 Task: Add Attachment from computer to Card Card0000000405 in Board Board0000000102 in Workspace WS0000000034 in Trello. Add Cover Purple to Card Card0000000405 in Board Board0000000102 in Workspace WS0000000034 in Trello. Add "Move Card To …" Button titled Button0000000405 to "top" of the list "To Do" to Card Card0000000405 in Board Board0000000102 in Workspace WS0000000034 in Trello. Add Description DS0000000405 to Card Card0000000405 in Board Board0000000102 in Workspace WS0000000034 in Trello. Add Comment CM0000000405 to Card Card0000000405 in Board Board0000000102 in Workspace WS0000000034 in Trello
Action: Mouse moved to (601, 629)
Screenshot: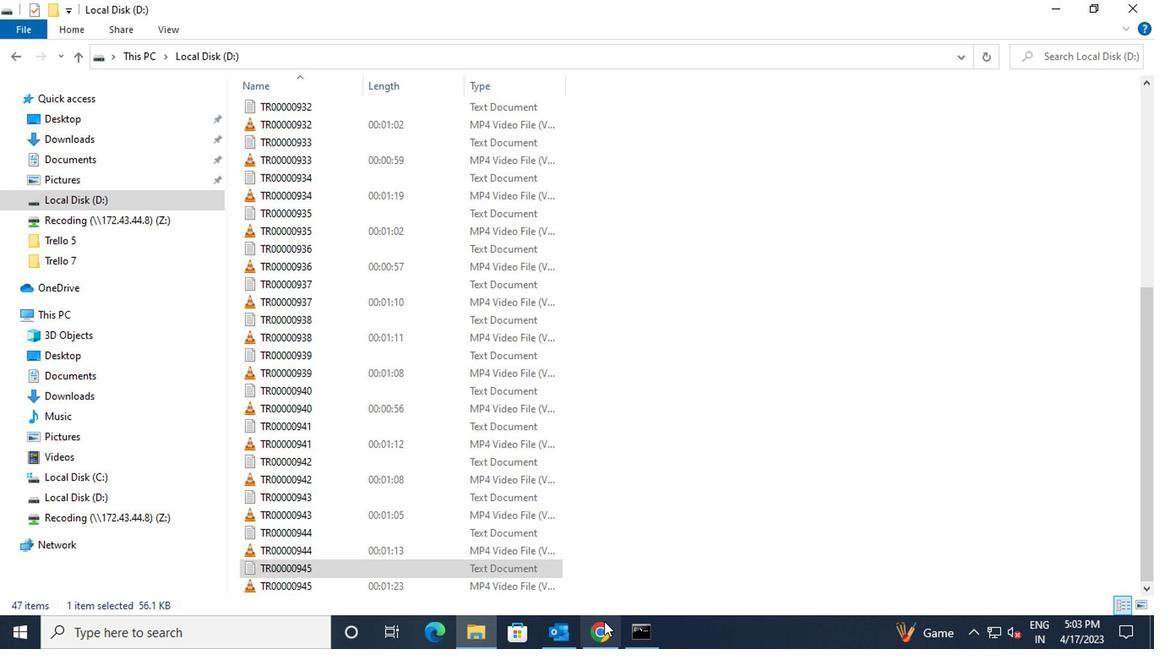 
Action: Mouse pressed left at (601, 629)
Screenshot: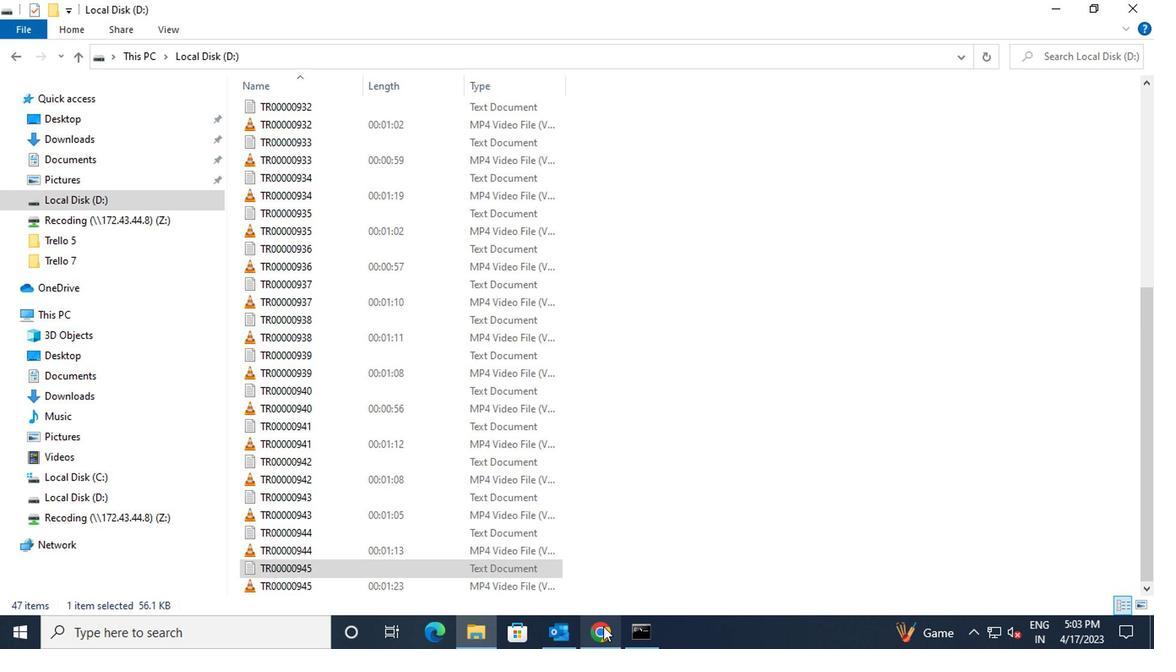 
Action: Mouse moved to (437, 349)
Screenshot: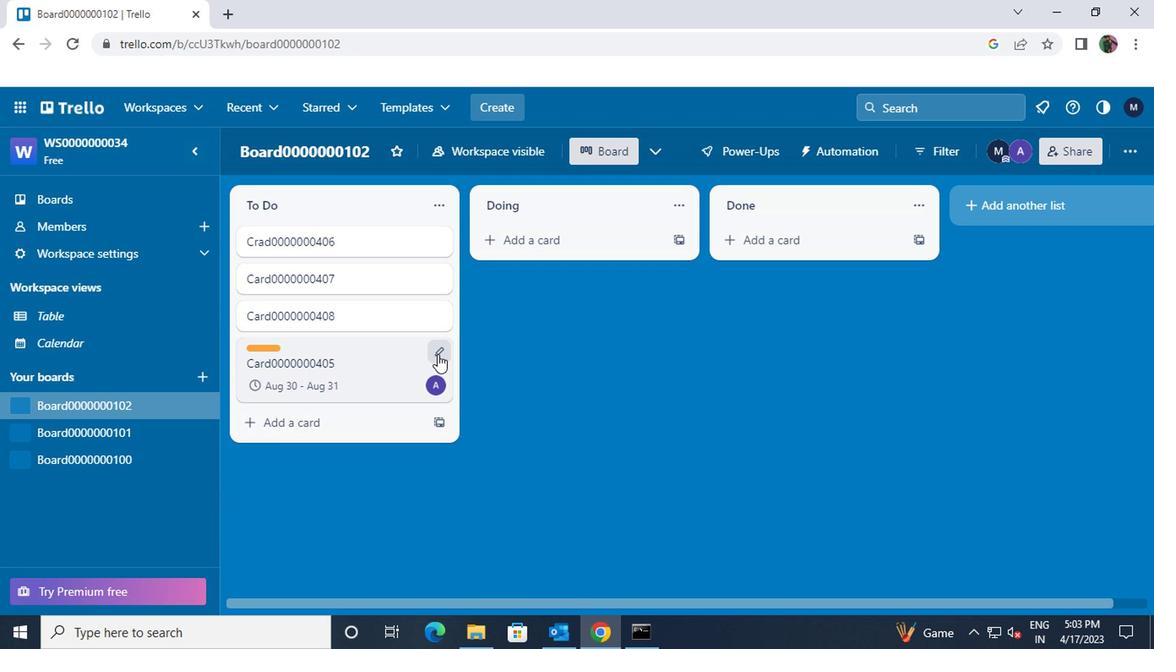 
Action: Mouse pressed left at (437, 349)
Screenshot: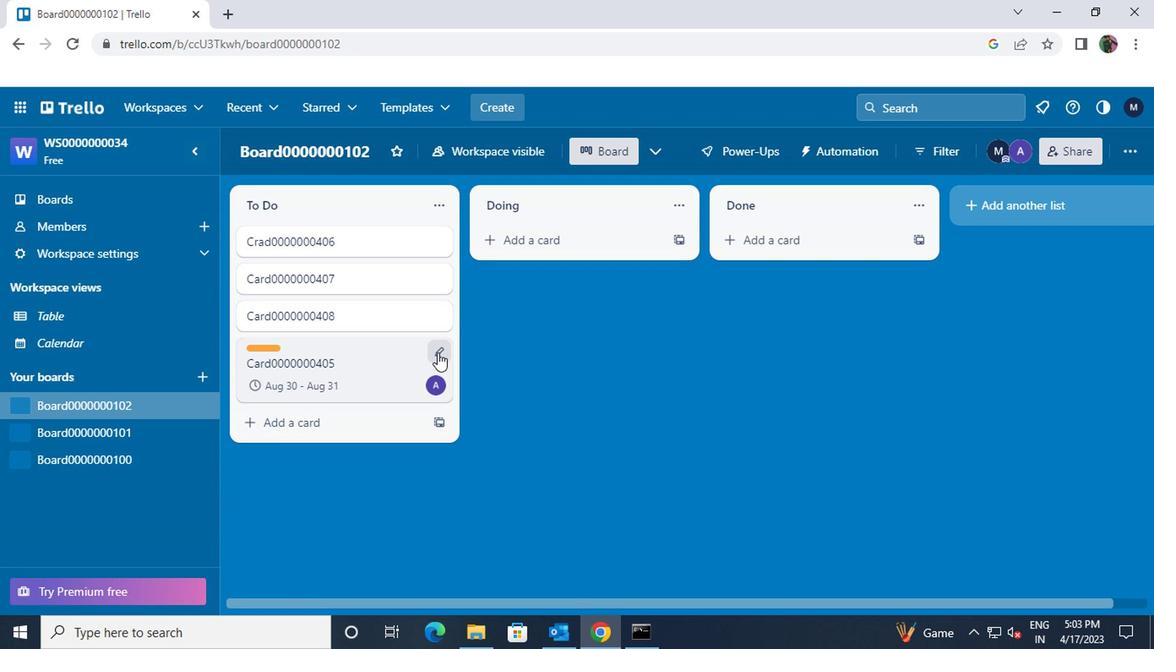 
Action: Mouse moved to (486, 351)
Screenshot: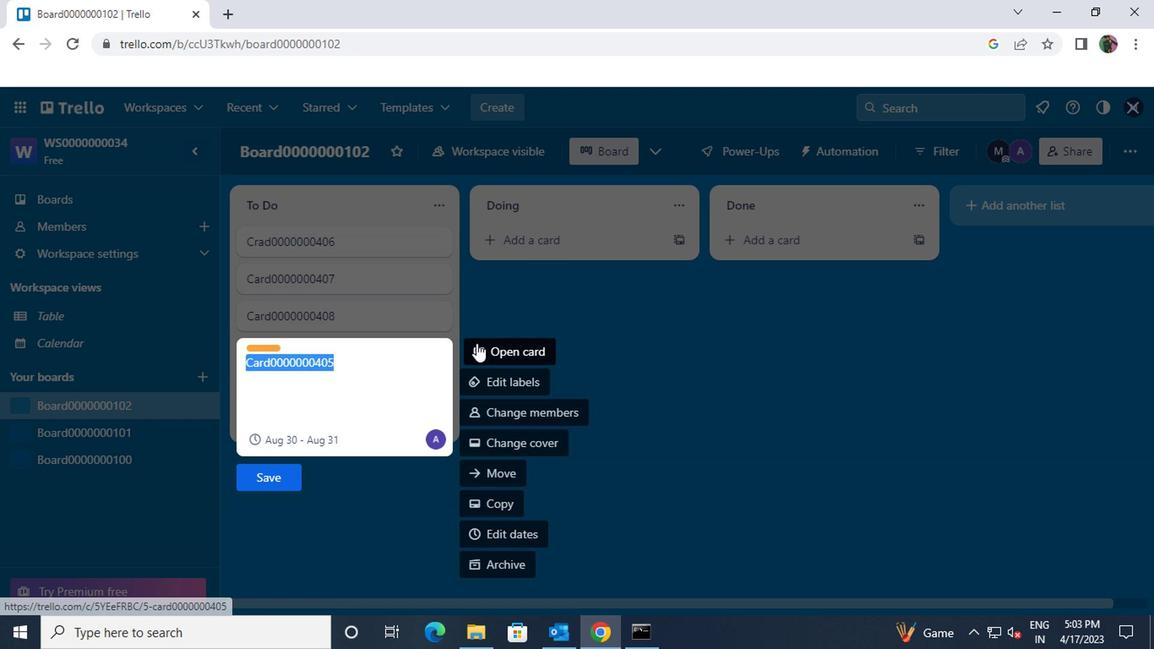 
Action: Mouse pressed left at (486, 351)
Screenshot: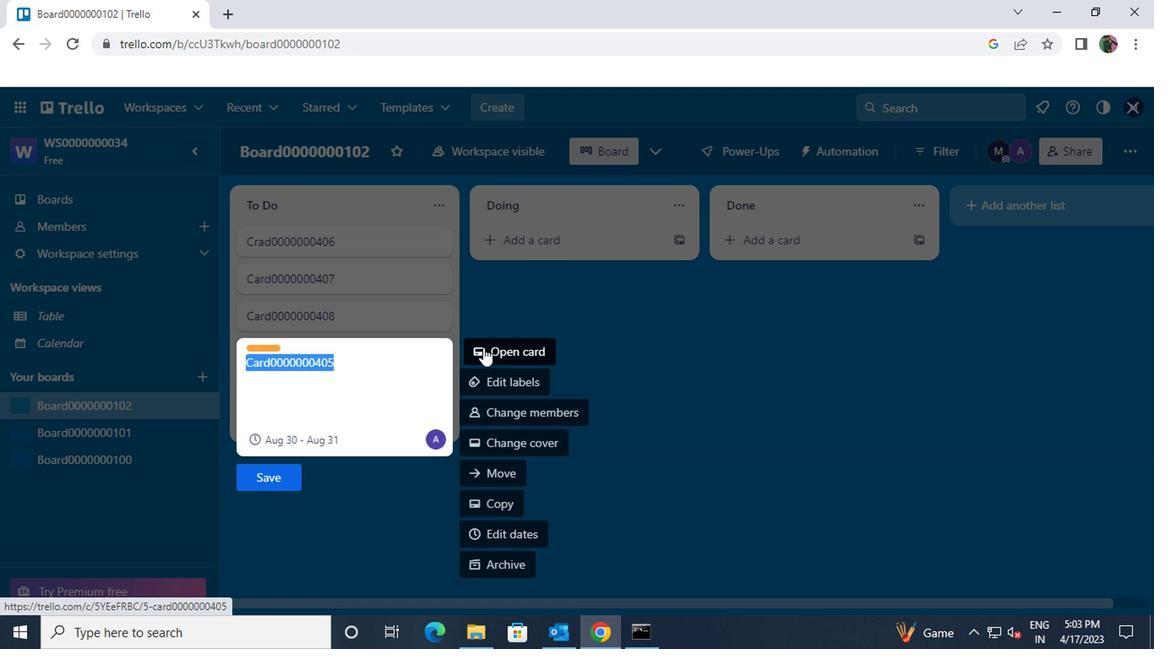
Action: Mouse moved to (752, 374)
Screenshot: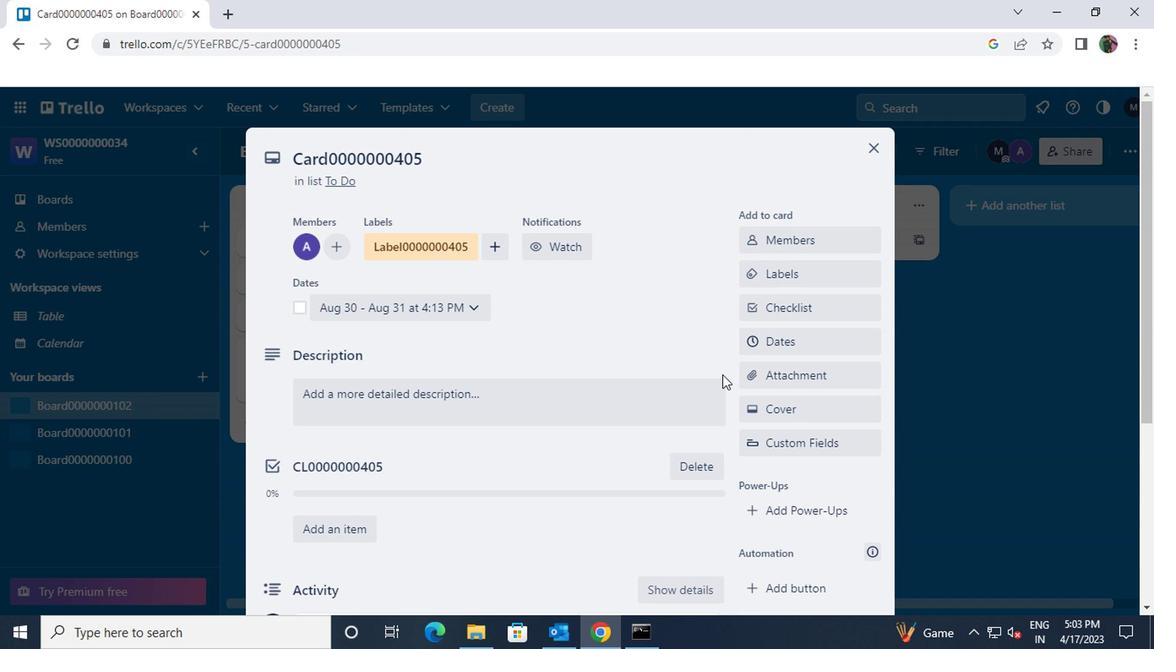 
Action: Mouse pressed left at (752, 374)
Screenshot: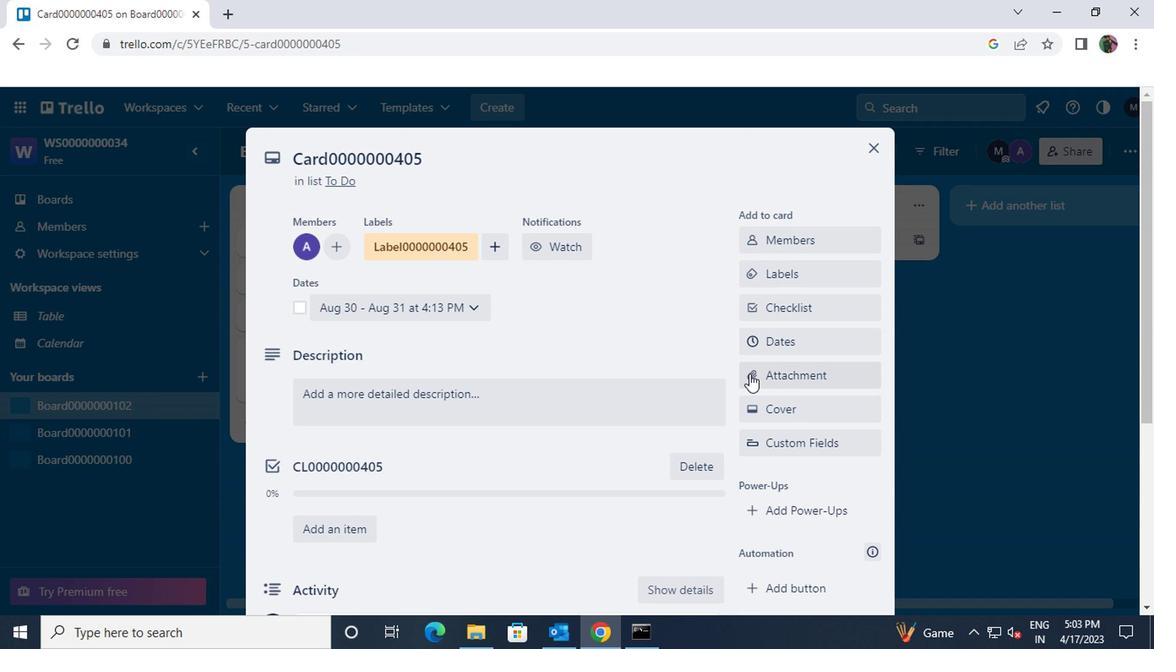 
Action: Mouse moved to (786, 176)
Screenshot: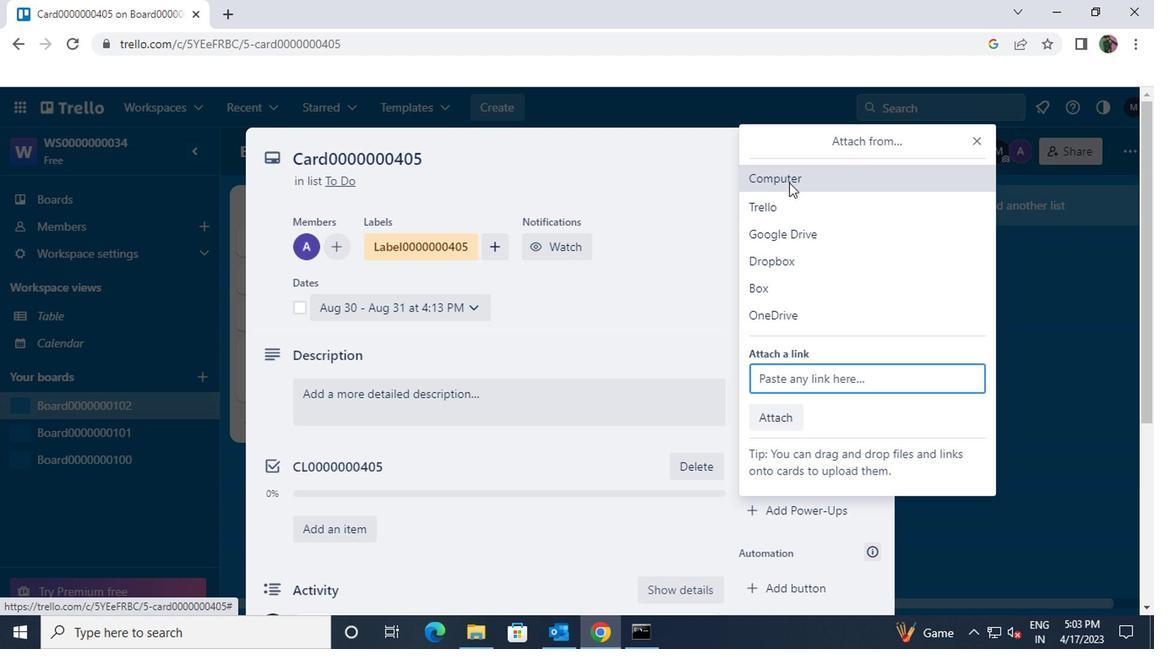 
Action: Mouse pressed left at (786, 176)
Screenshot: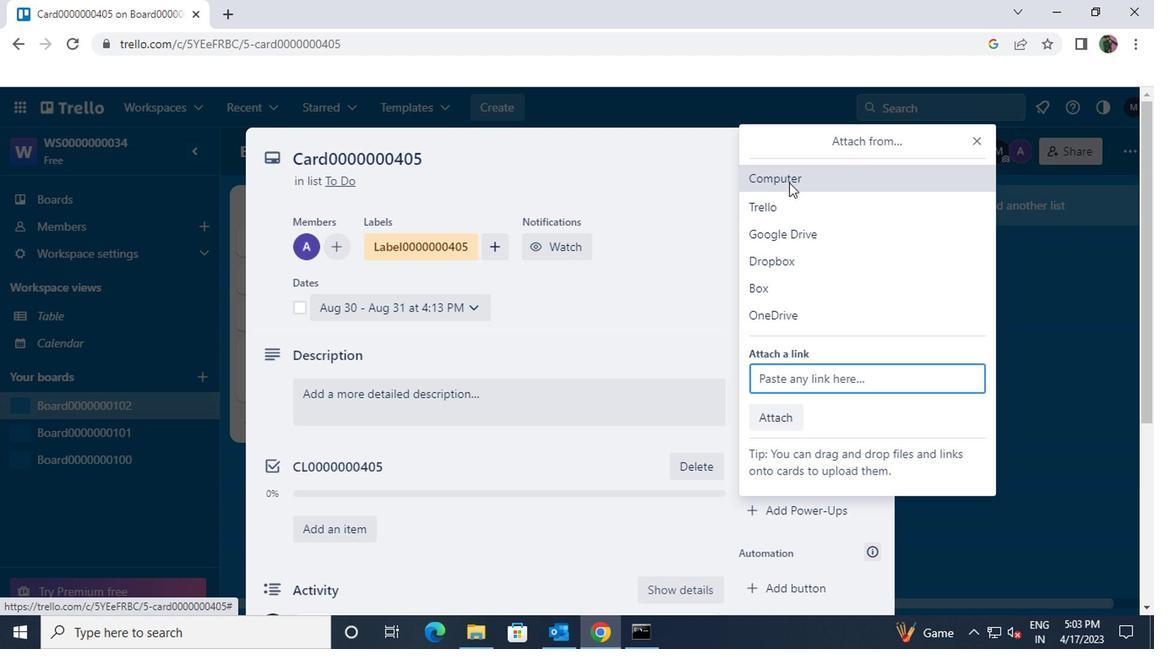 
Action: Mouse moved to (469, 172)
Screenshot: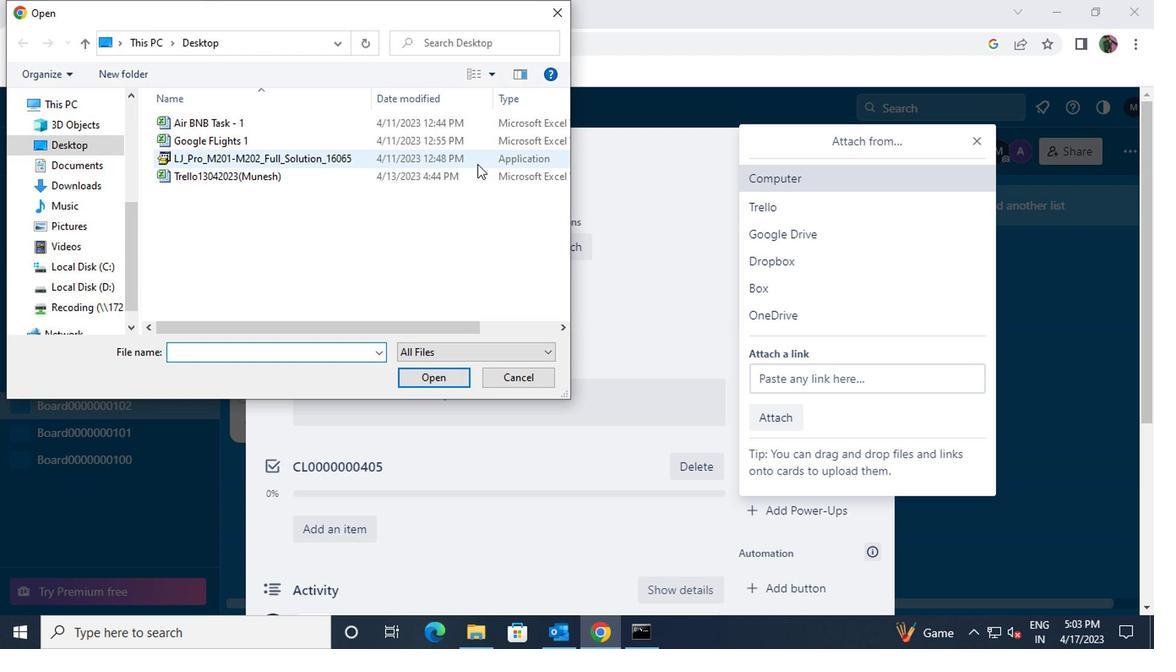 
Action: Mouse pressed left at (469, 172)
Screenshot: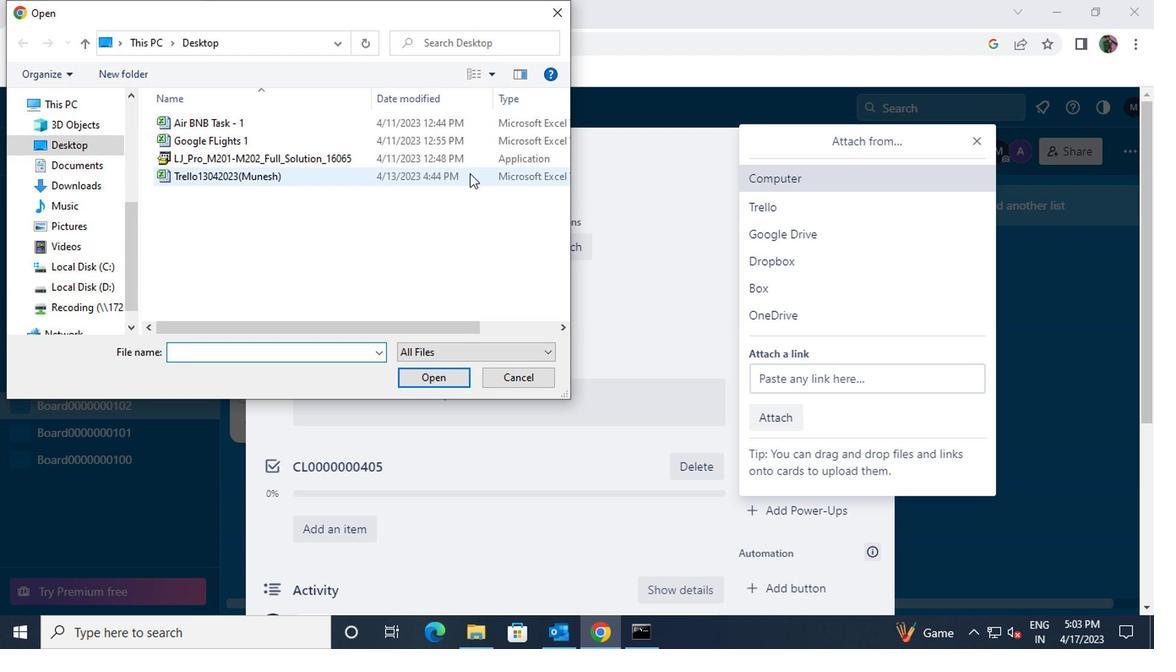 
Action: Mouse moved to (440, 384)
Screenshot: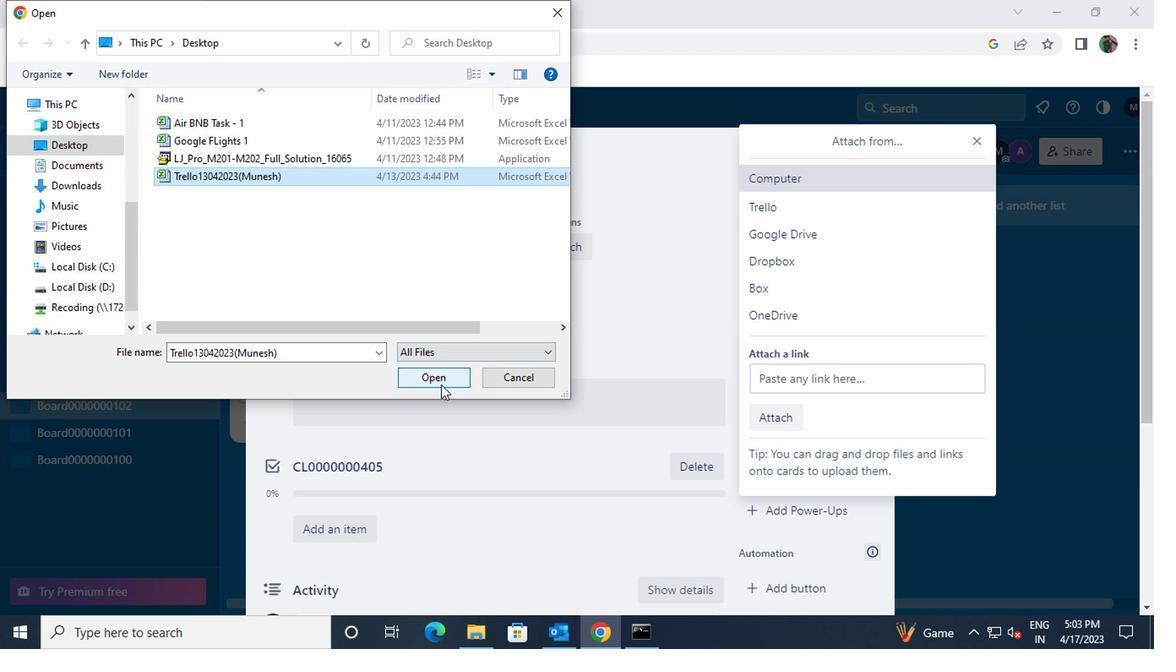 
Action: Mouse pressed left at (440, 384)
Screenshot: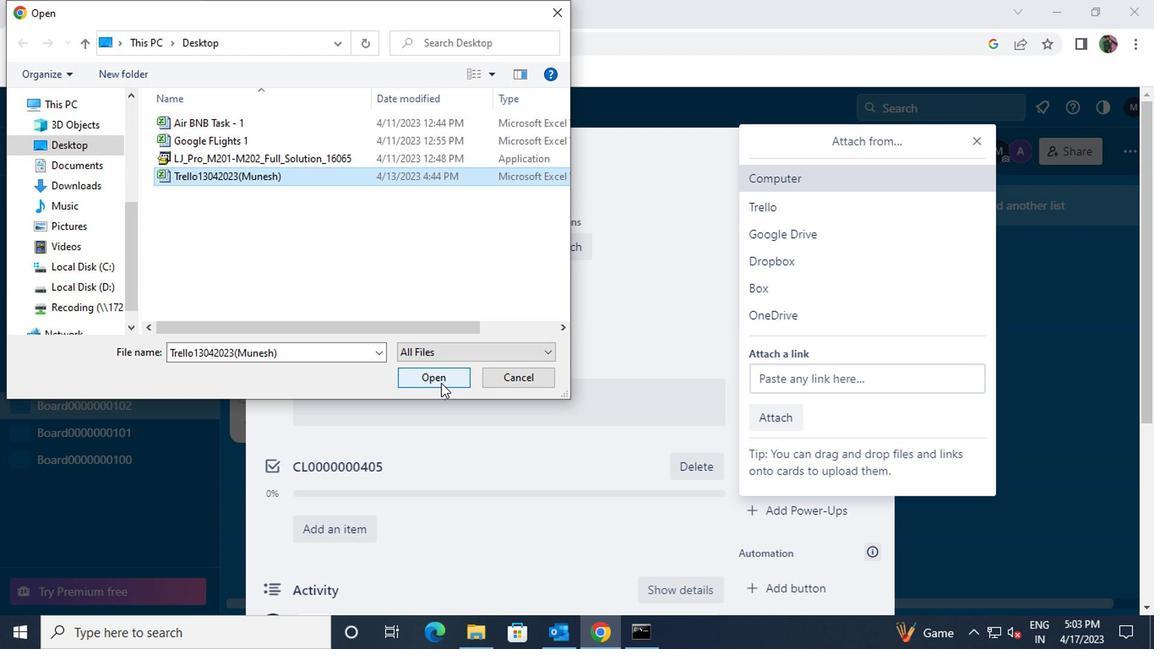 
Action: Mouse moved to (777, 405)
Screenshot: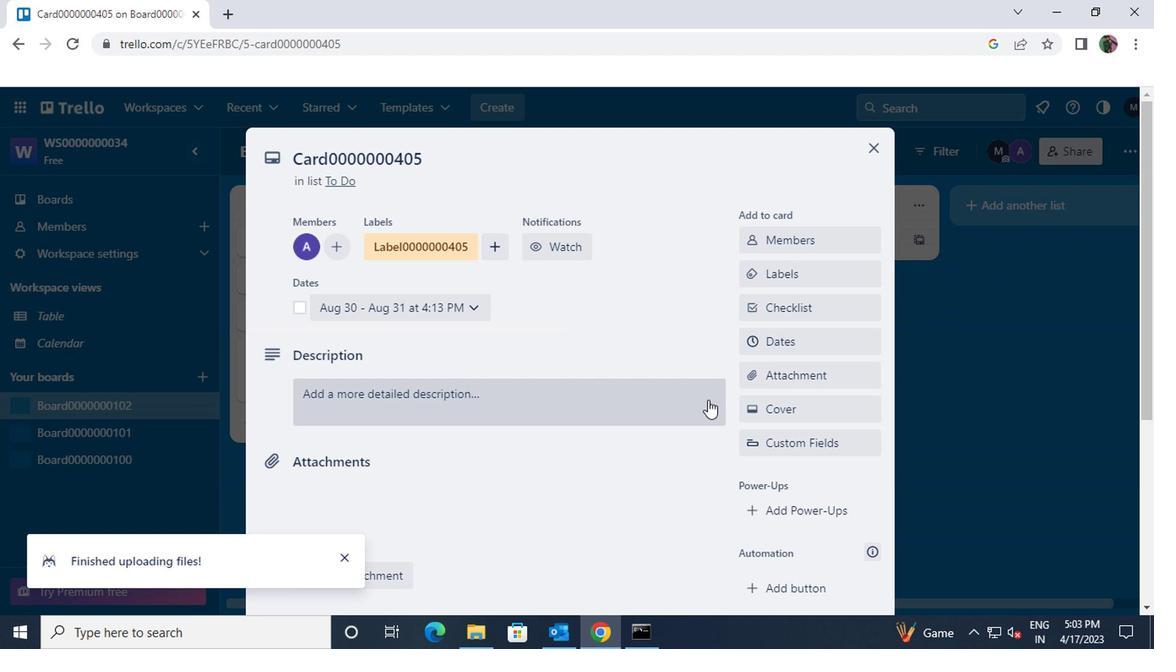 
Action: Mouse pressed left at (777, 405)
Screenshot: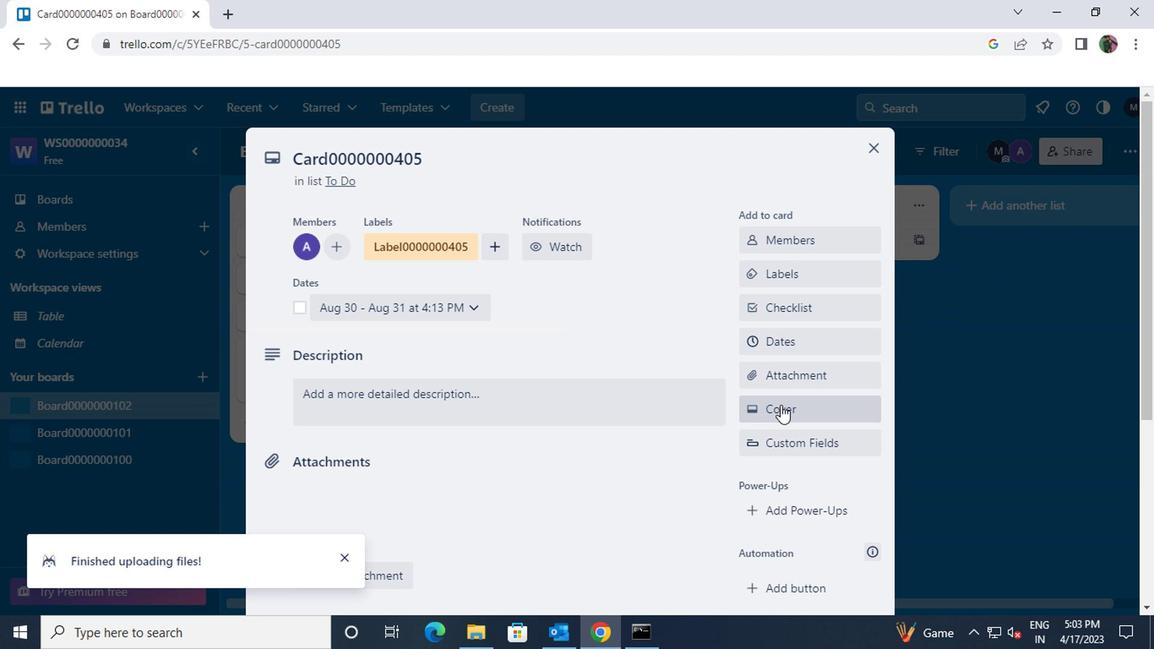 
Action: Mouse moved to (955, 293)
Screenshot: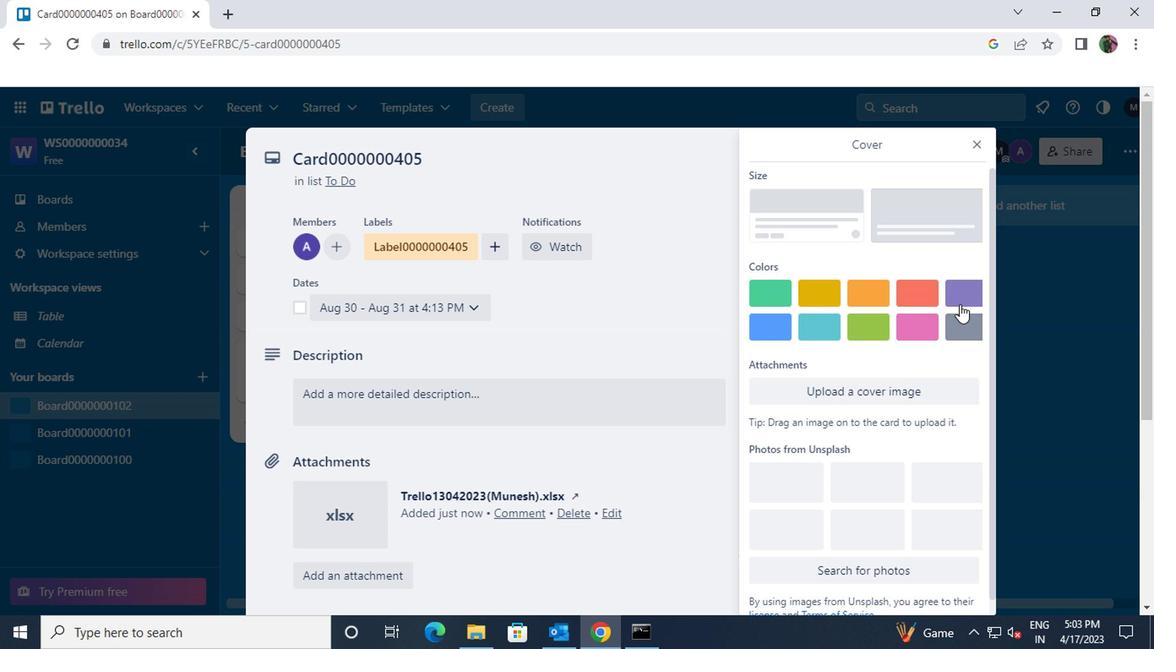 
Action: Mouse pressed left at (955, 293)
Screenshot: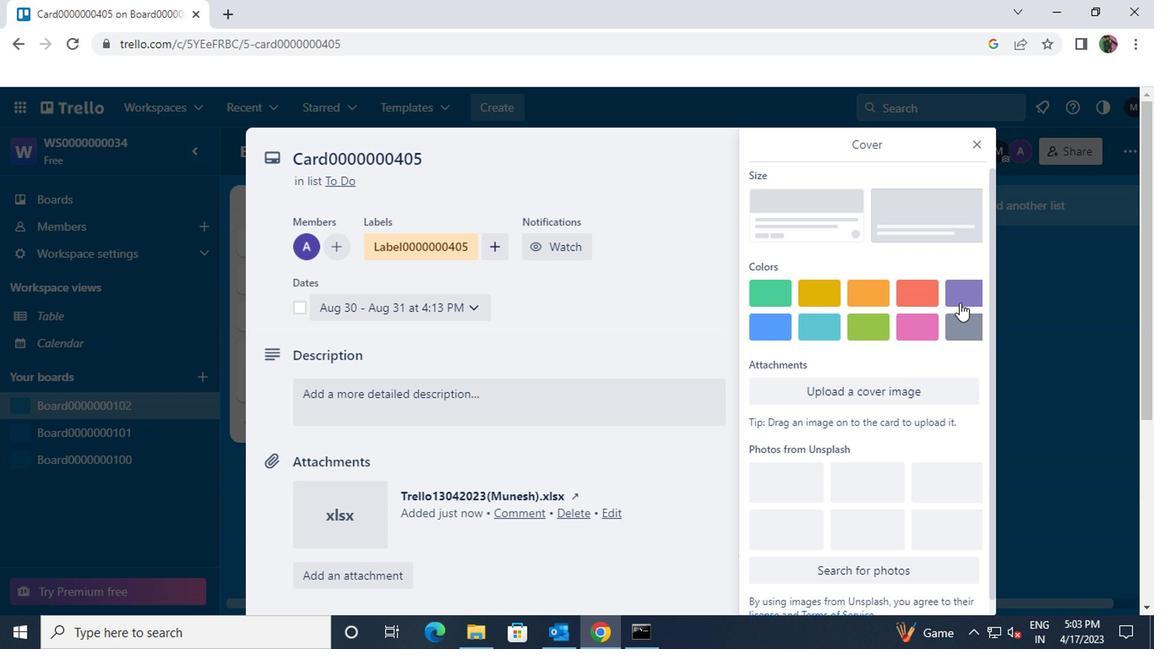 
Action: Mouse moved to (967, 144)
Screenshot: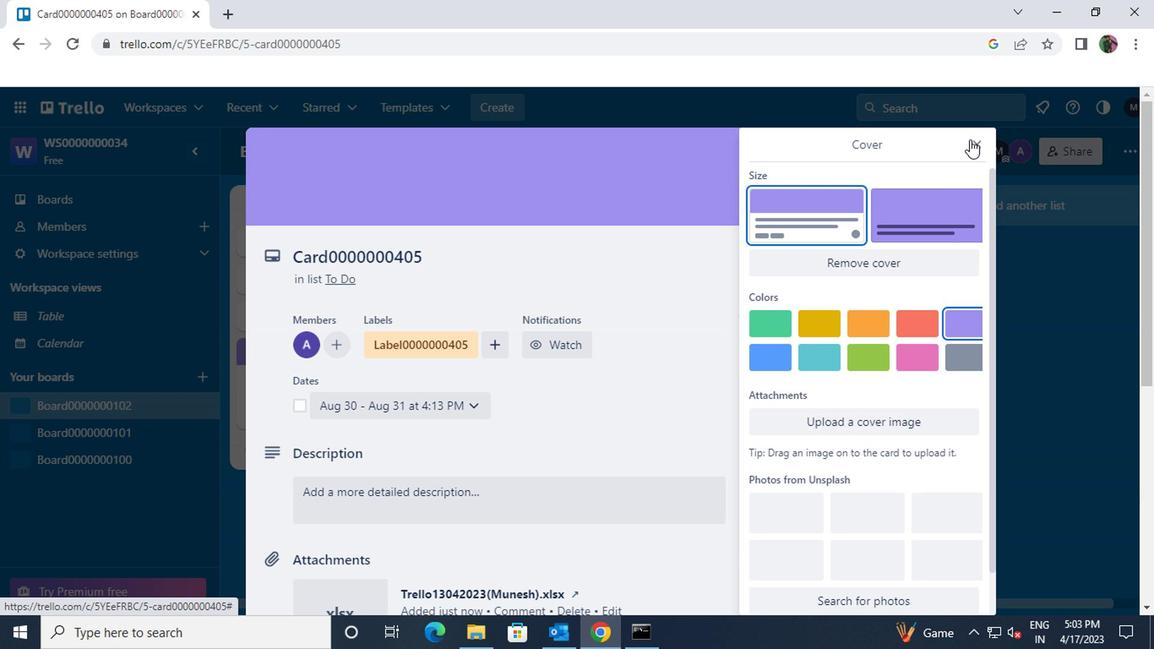 
Action: Mouse pressed left at (967, 144)
Screenshot: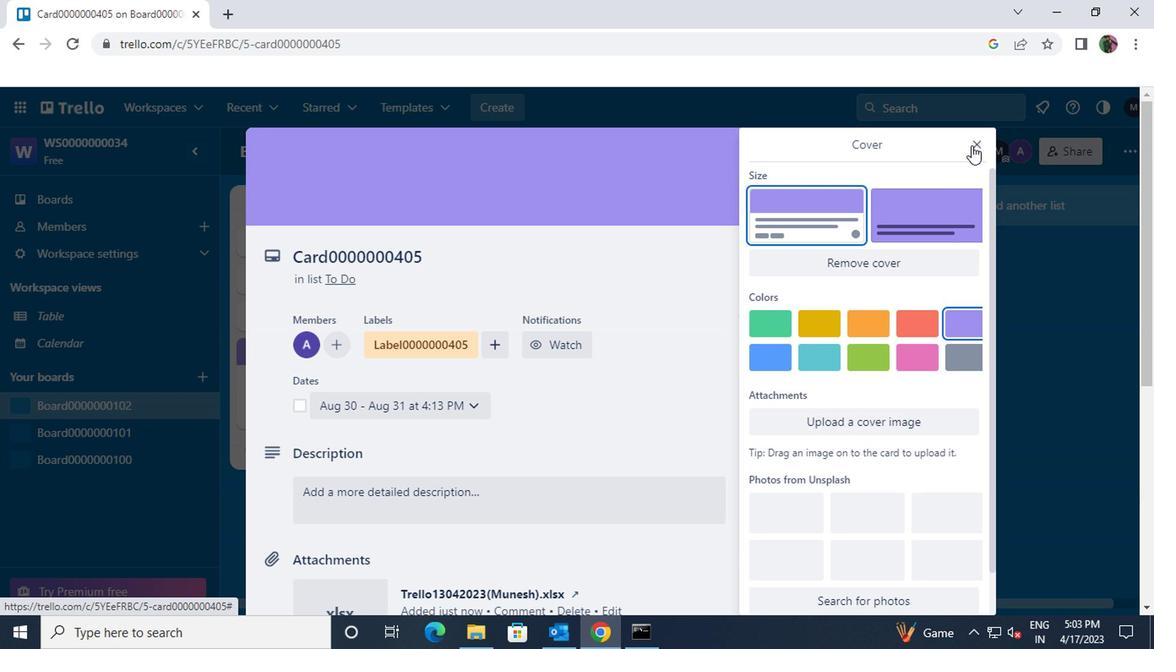 
Action: Mouse moved to (812, 391)
Screenshot: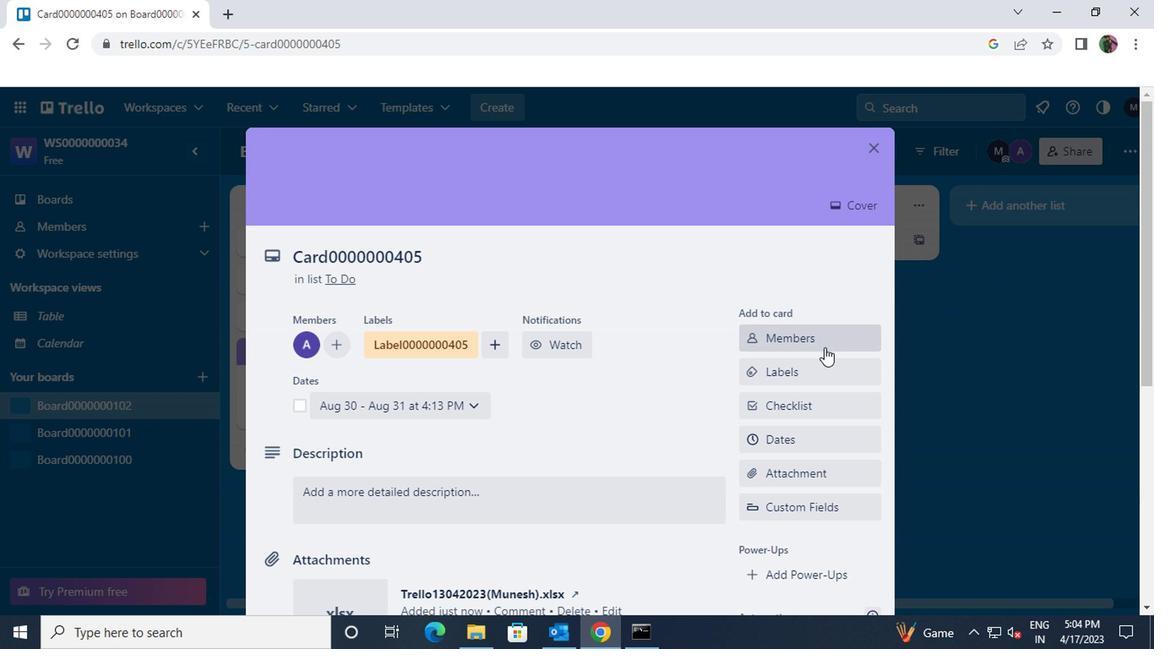
Action: Mouse scrolled (812, 390) with delta (0, 0)
Screenshot: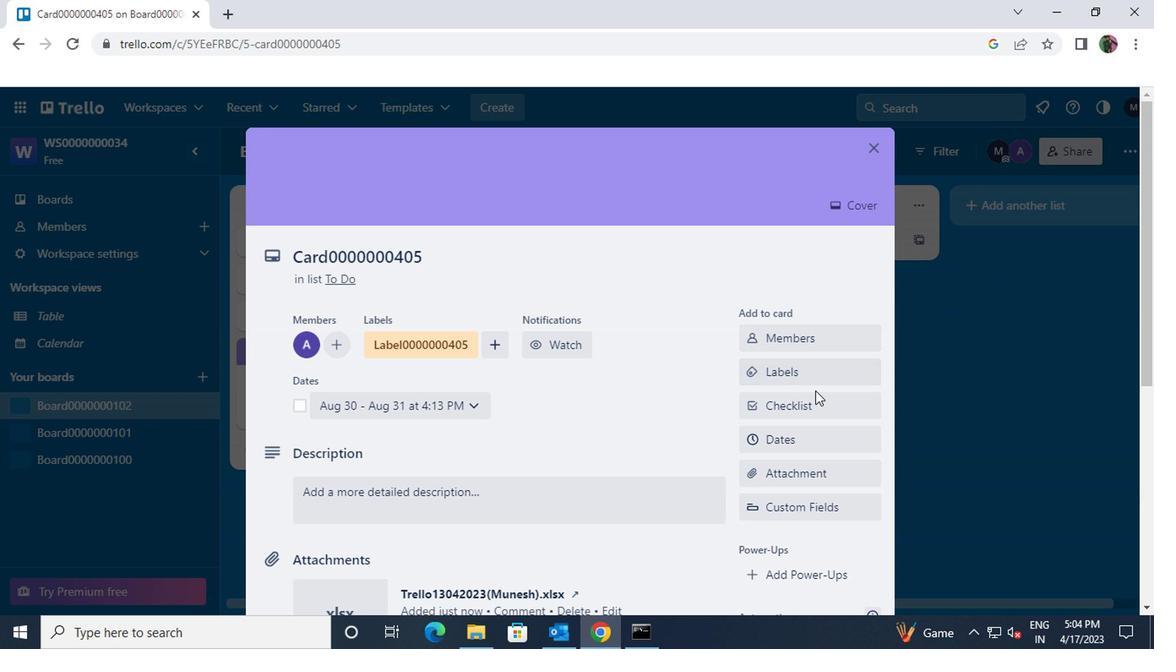 
Action: Mouse scrolled (812, 390) with delta (0, 0)
Screenshot: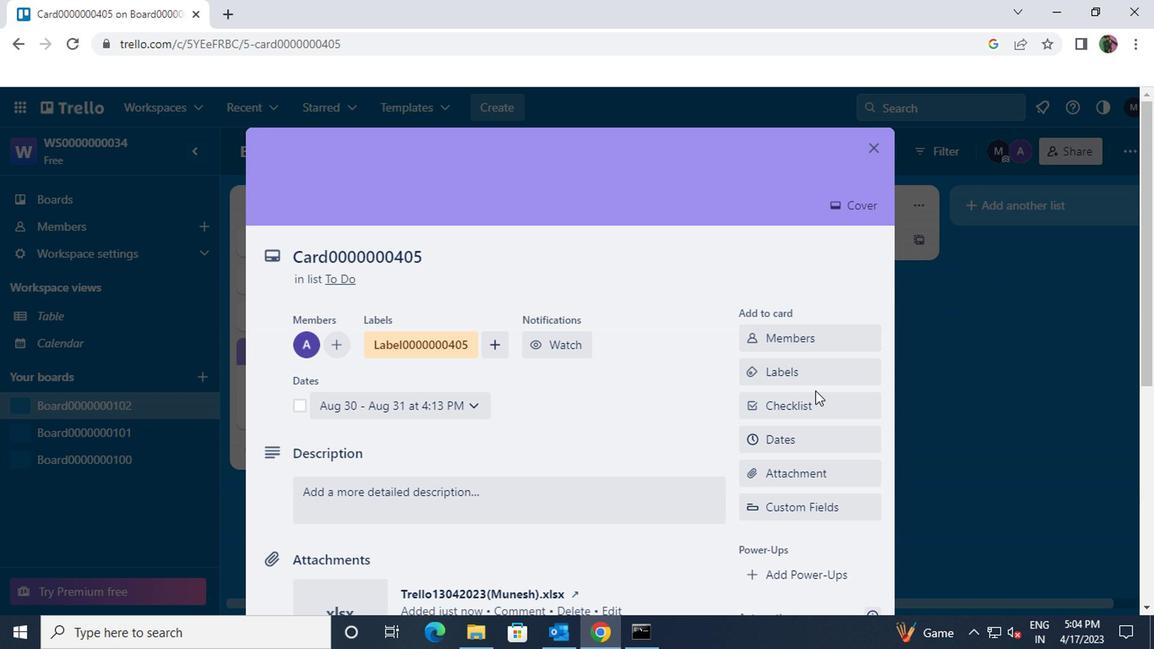 
Action: Mouse moved to (812, 392)
Screenshot: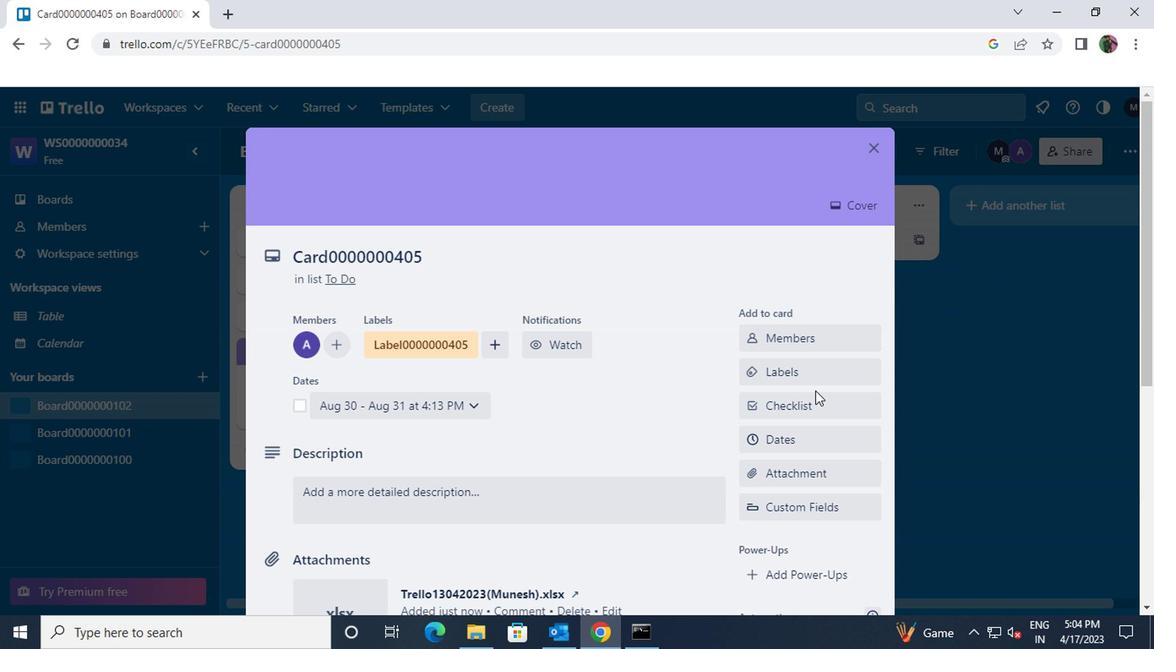 
Action: Mouse scrolled (812, 391) with delta (0, -1)
Screenshot: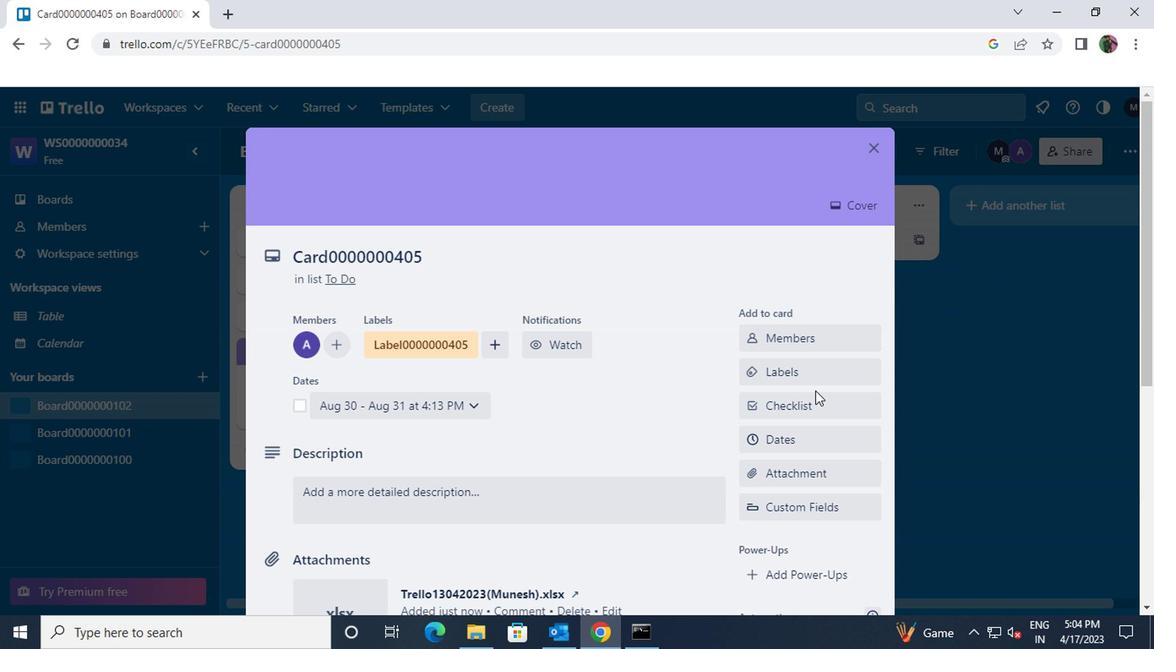 
Action: Mouse moved to (809, 391)
Screenshot: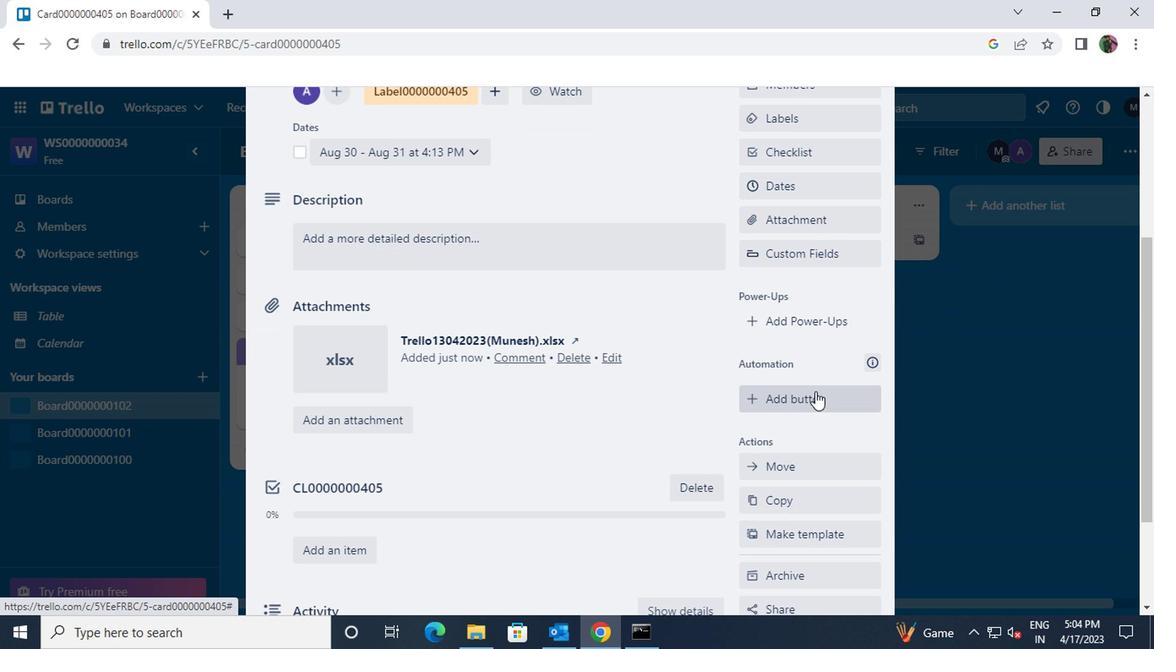 
Action: Mouse pressed left at (809, 391)
Screenshot: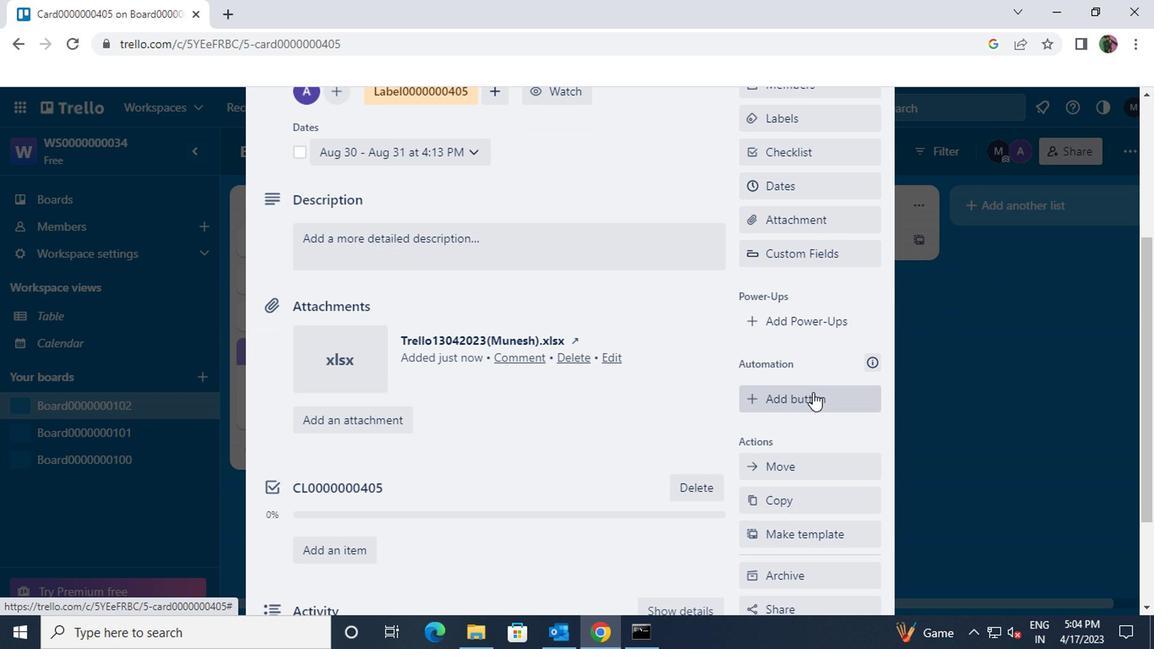 
Action: Mouse moved to (786, 220)
Screenshot: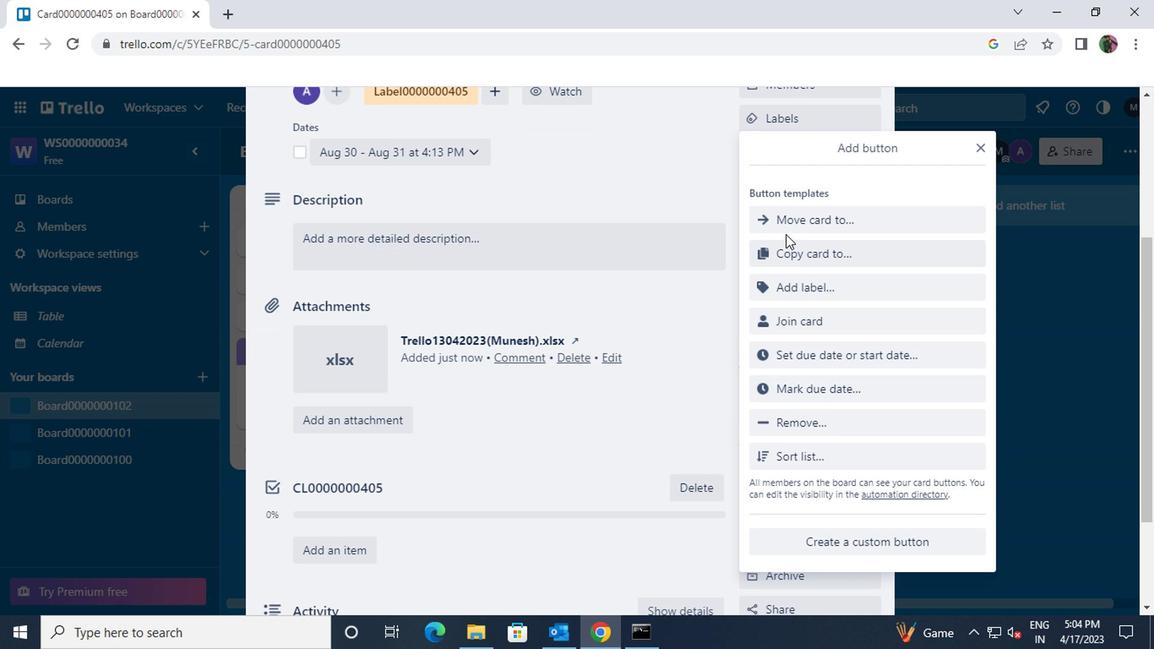 
Action: Mouse pressed left at (786, 220)
Screenshot: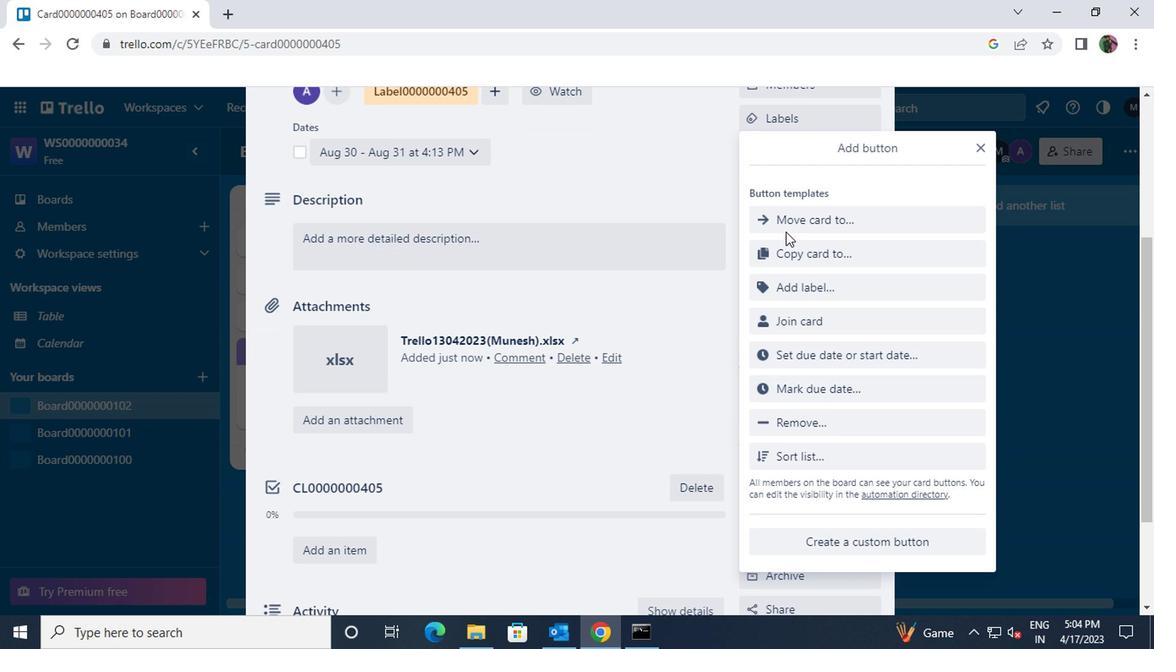 
Action: Mouse moved to (817, 214)
Screenshot: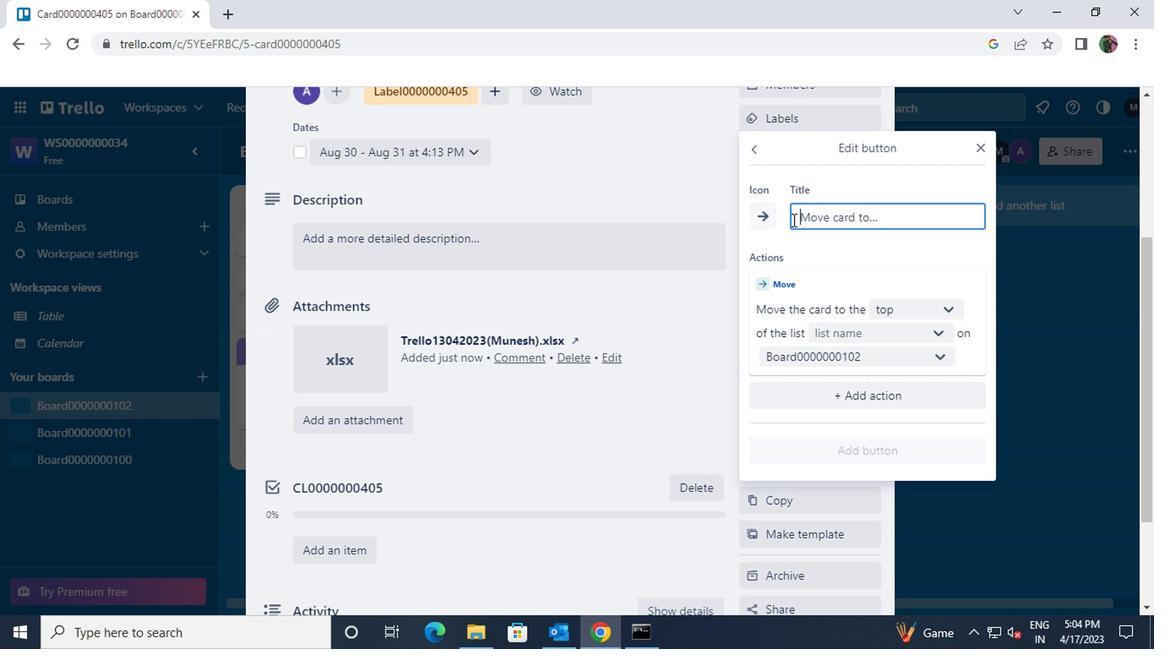 
Action: Mouse pressed left at (817, 214)
Screenshot: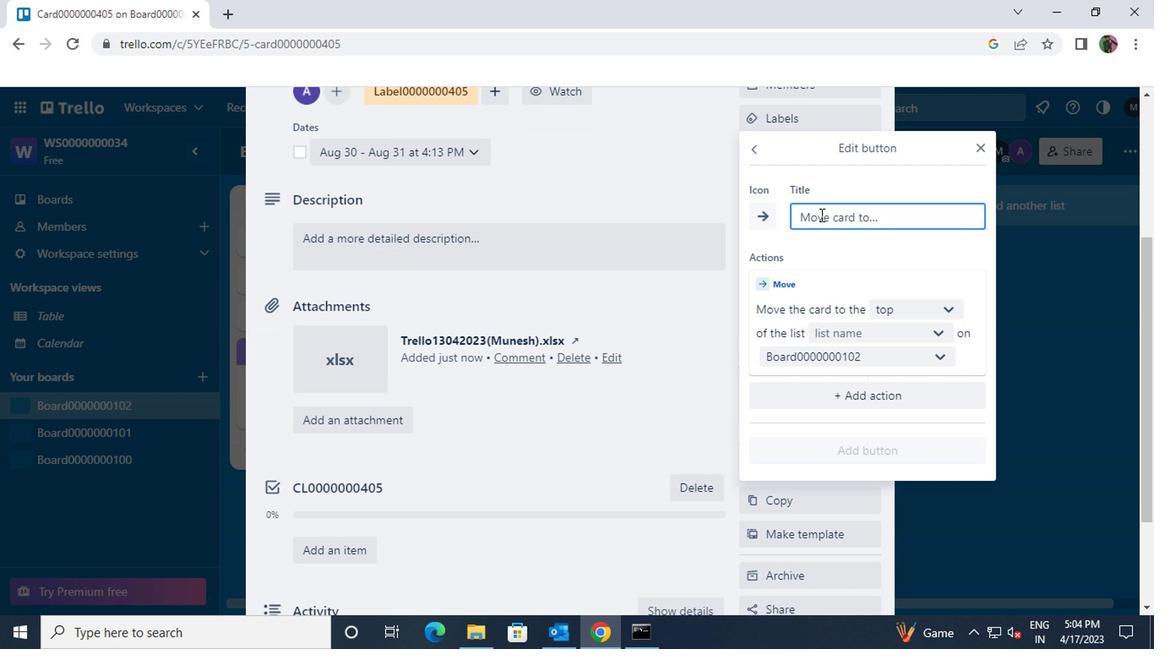 
Action: Mouse moved to (818, 214)
Screenshot: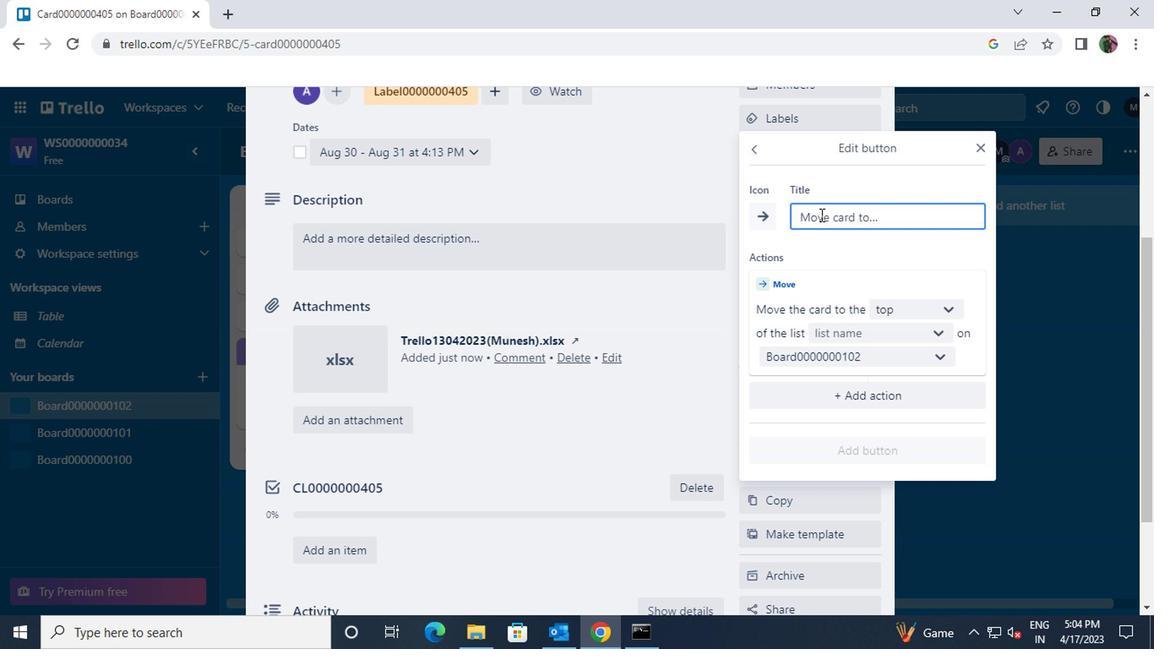 
Action: Key pressed <Key.shift>BUTTON0000000405
Screenshot: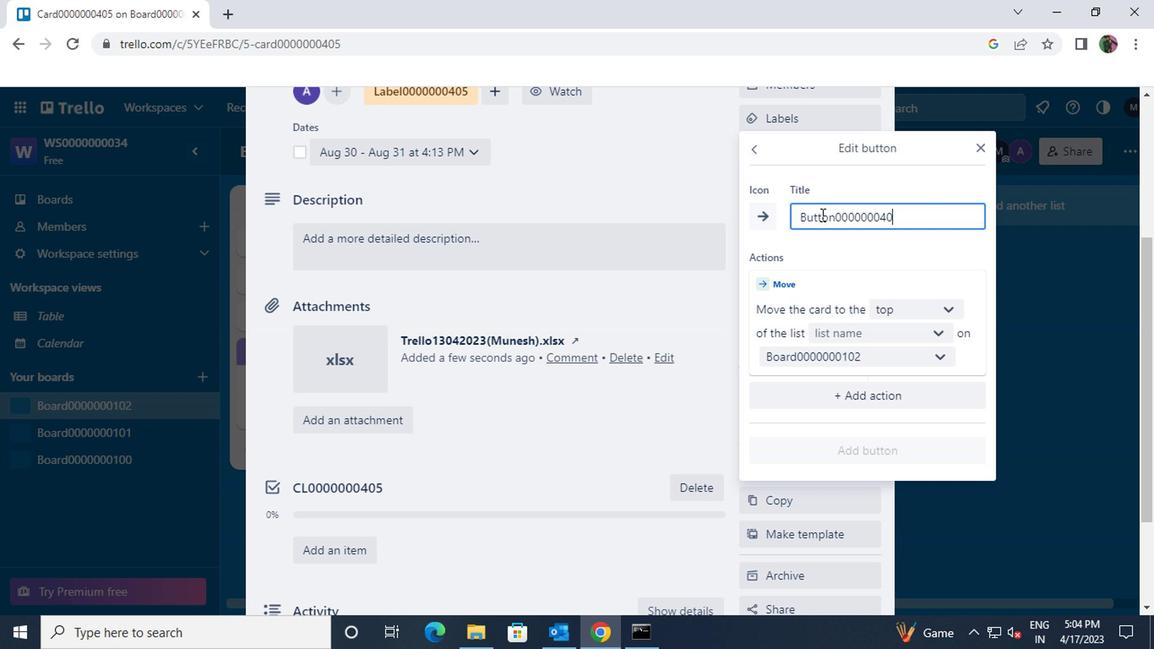 
Action: Mouse moved to (940, 310)
Screenshot: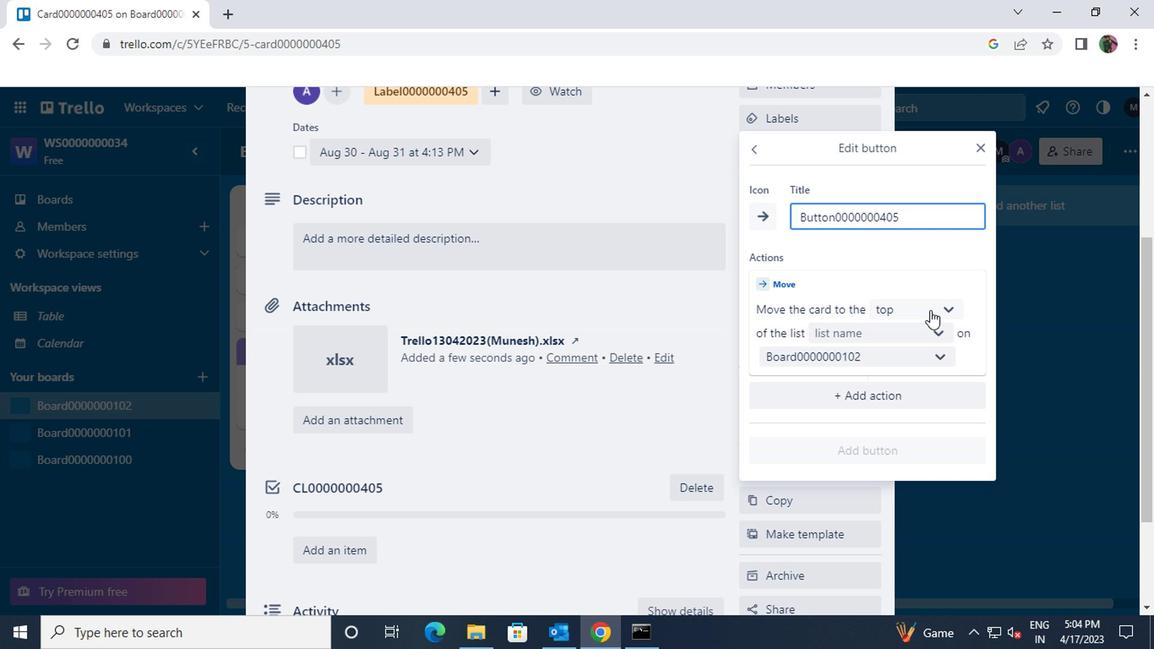 
Action: Mouse pressed left at (940, 310)
Screenshot: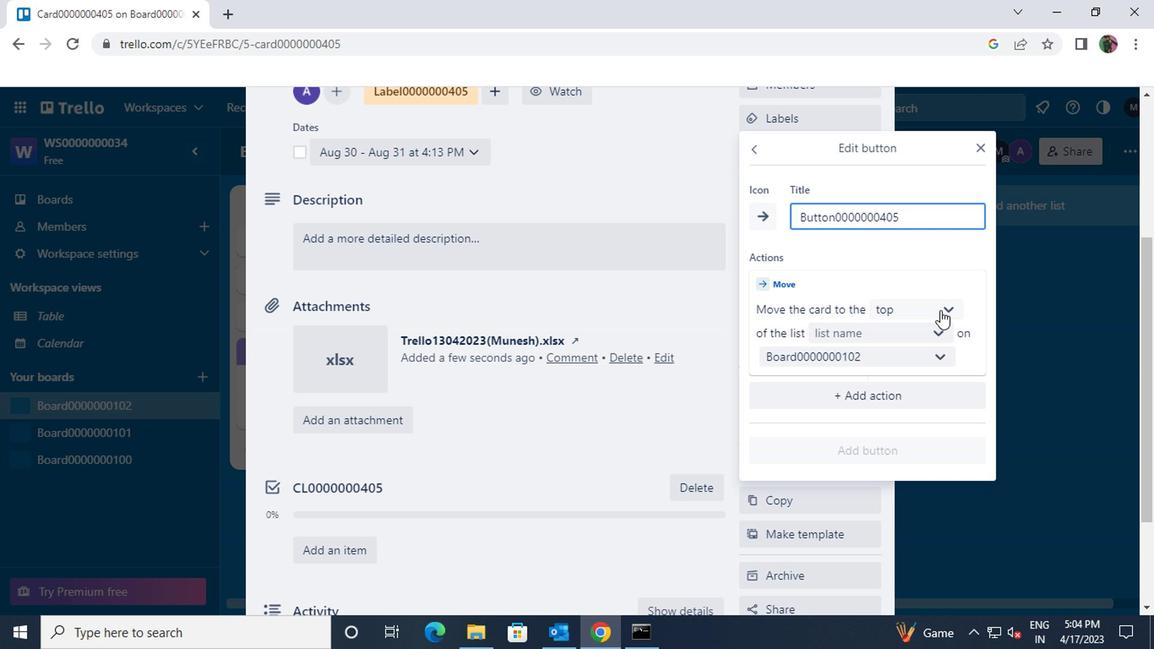 
Action: Mouse moved to (932, 334)
Screenshot: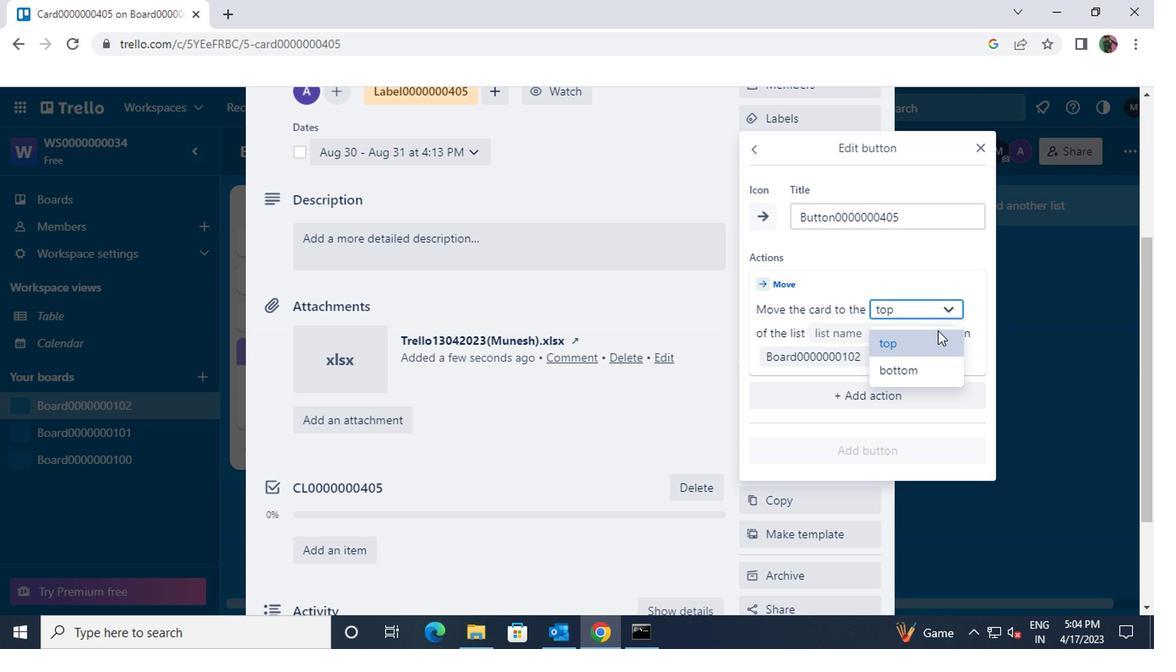 
Action: Mouse pressed left at (932, 334)
Screenshot: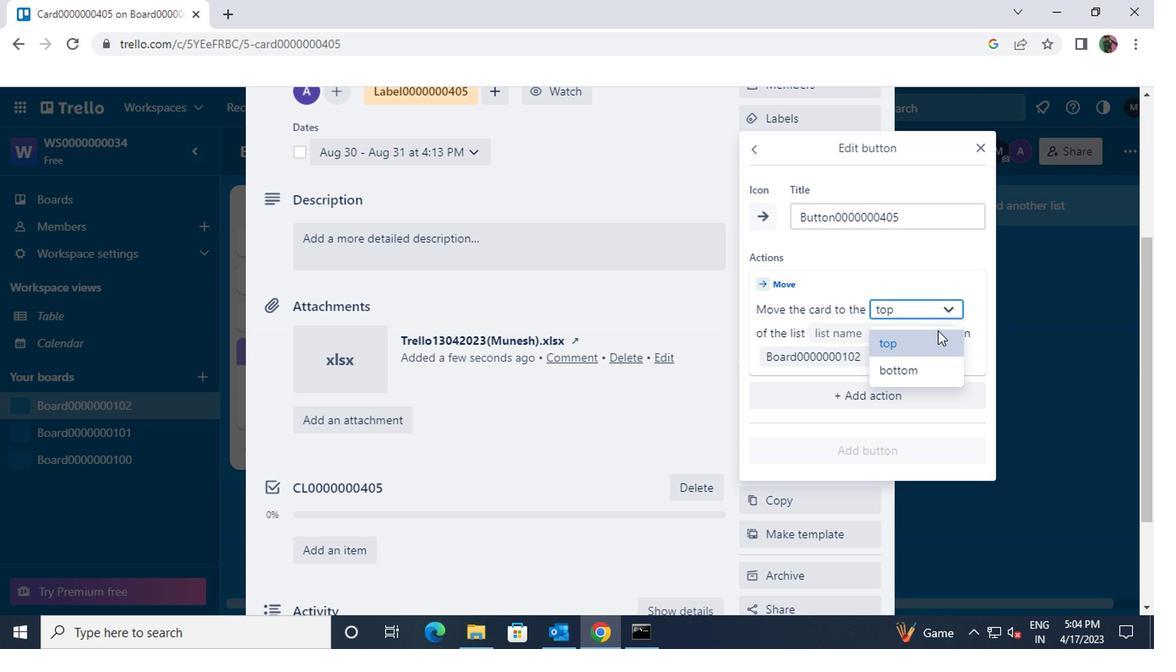 
Action: Mouse pressed left at (932, 334)
Screenshot: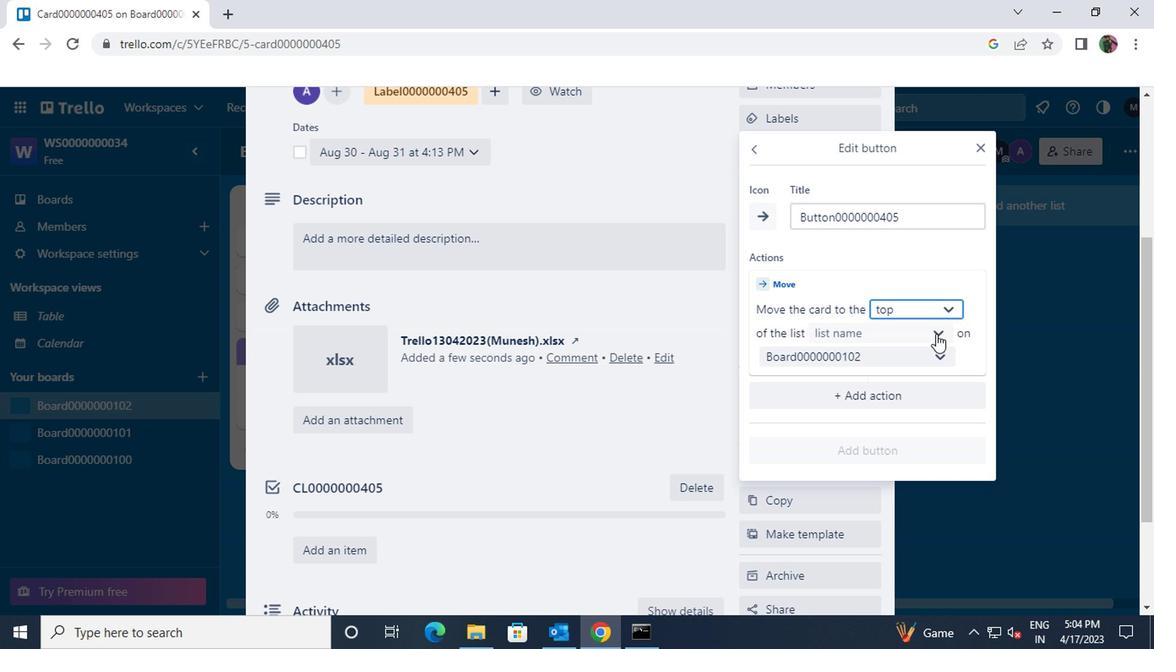 
Action: Mouse moved to (907, 366)
Screenshot: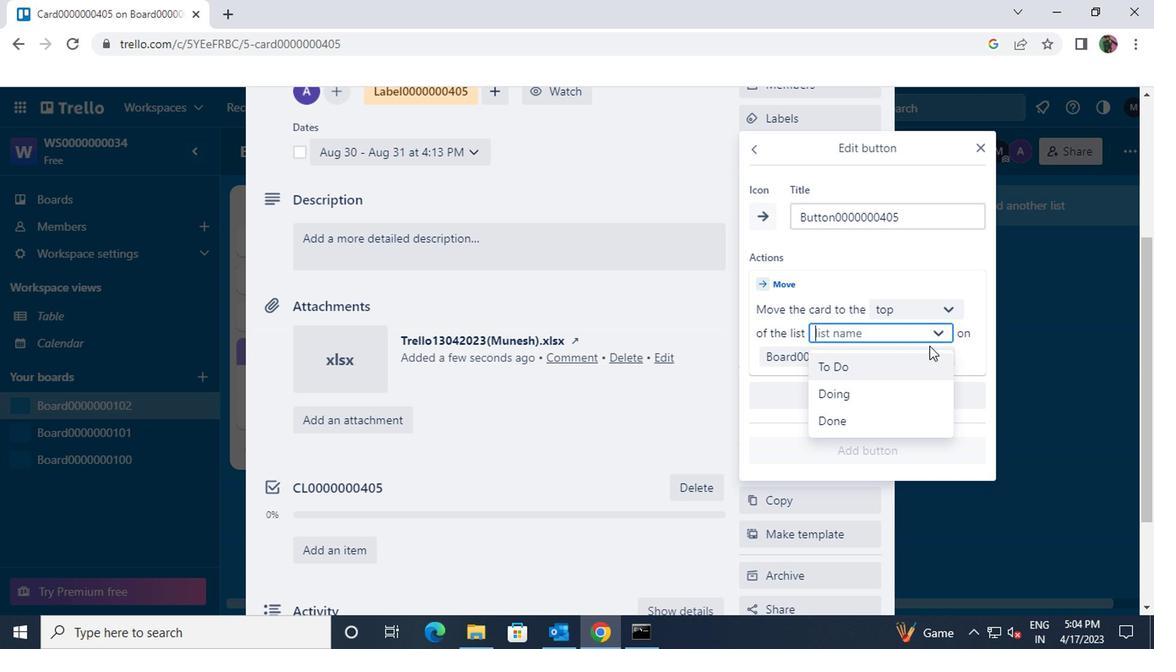 
Action: Mouse pressed left at (907, 366)
Screenshot: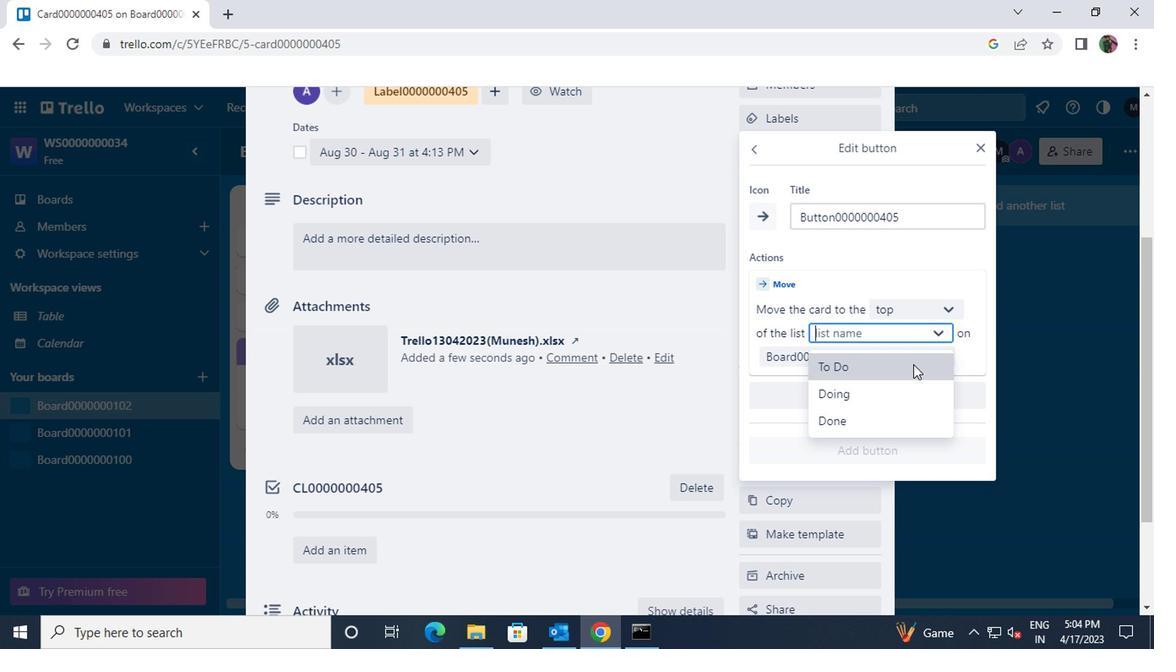 
Action: Mouse moved to (892, 441)
Screenshot: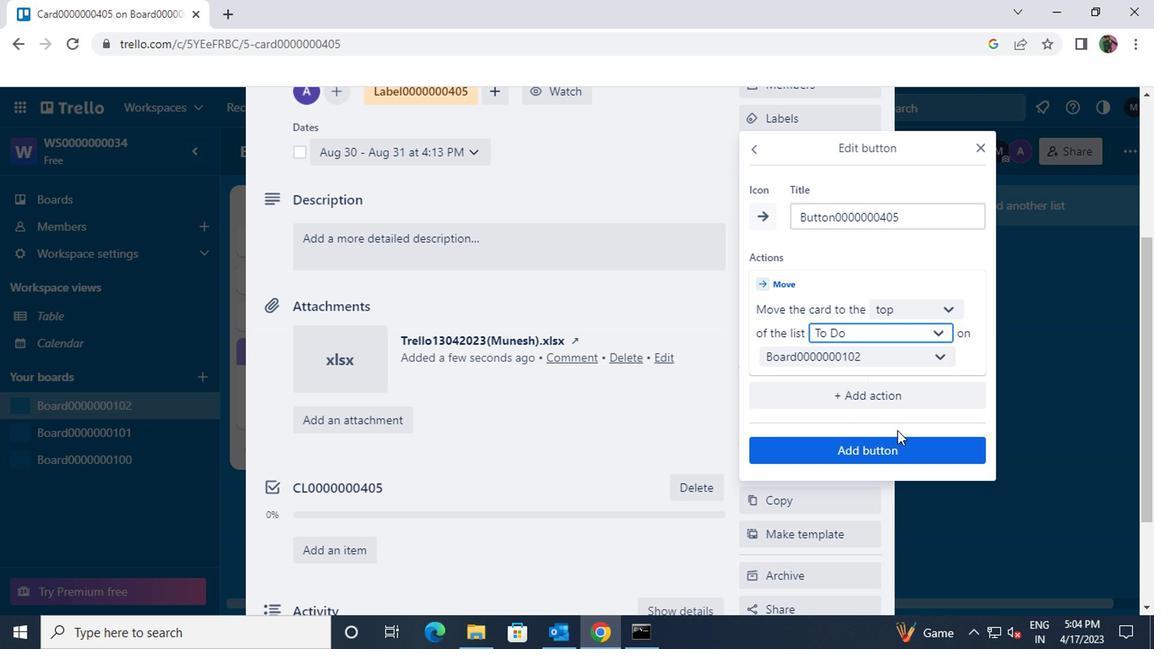 
Action: Mouse pressed left at (892, 441)
Screenshot: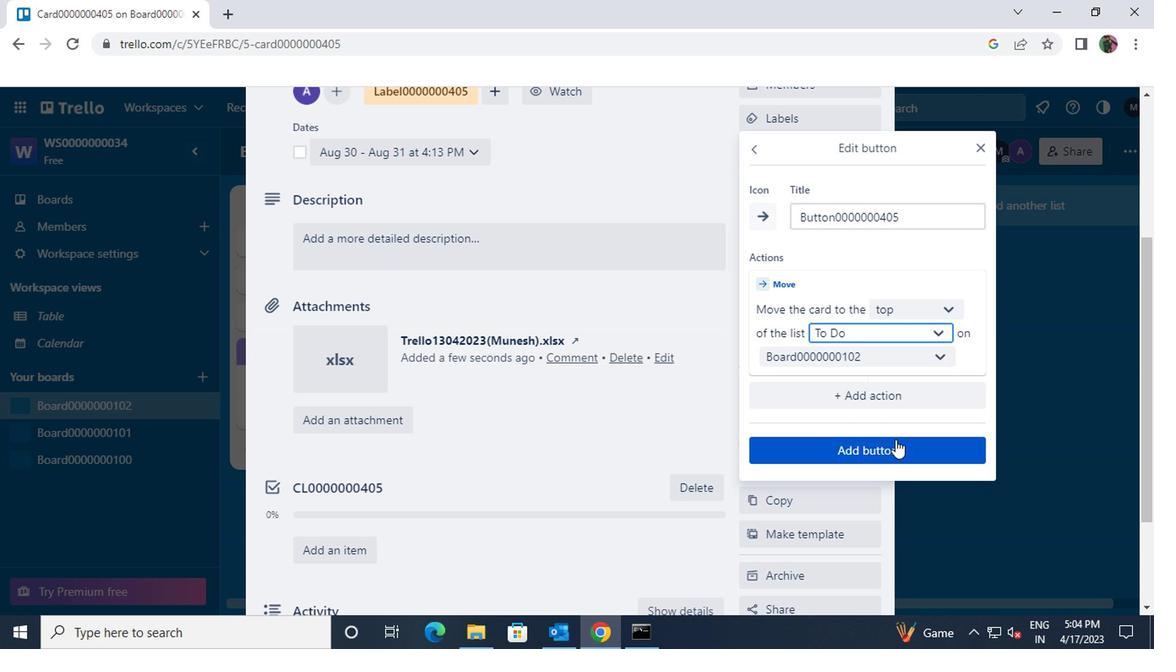 
Action: Mouse moved to (569, 241)
Screenshot: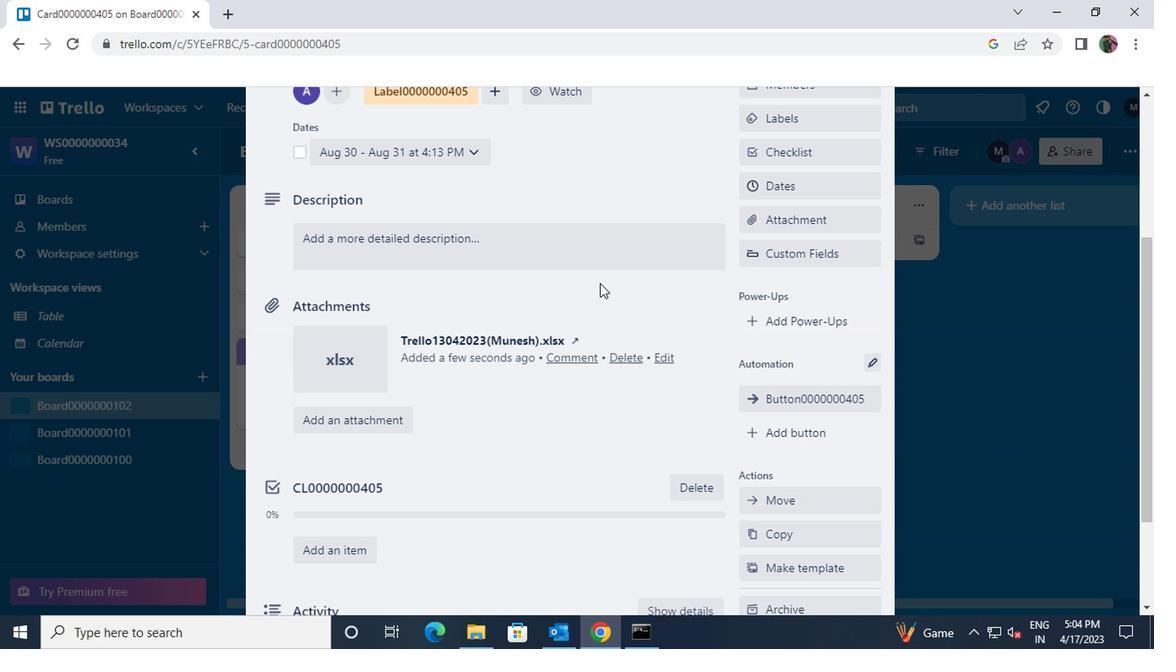 
Action: Mouse pressed left at (569, 241)
Screenshot: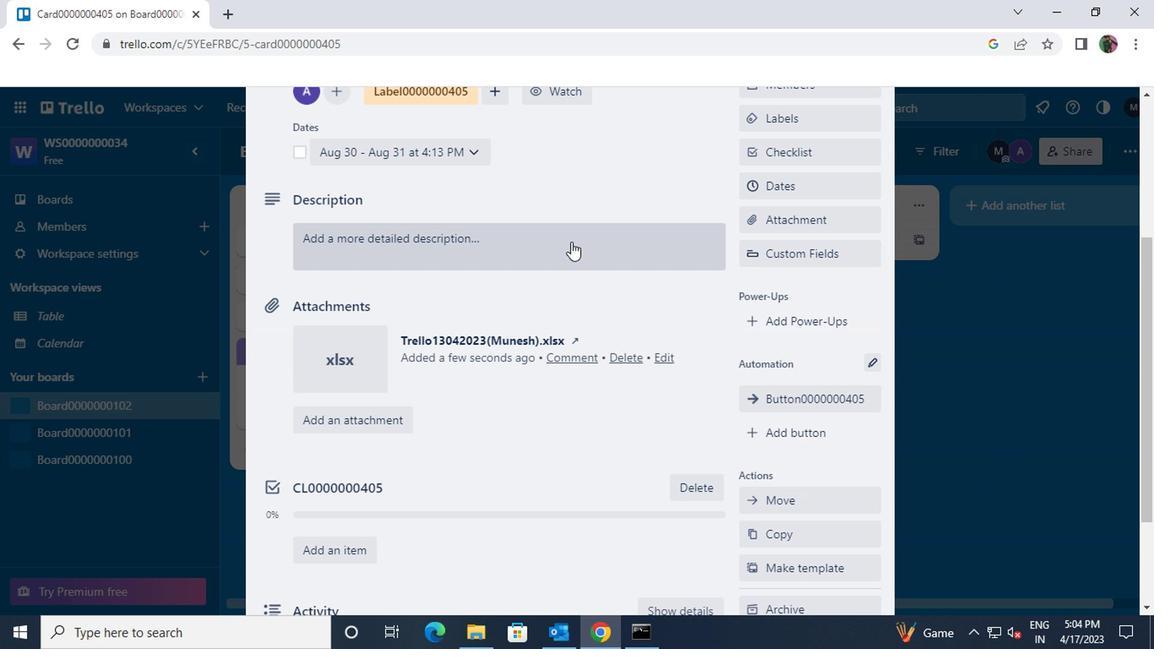 
Action: Key pressed <Key.shift>DS0000000405
Screenshot: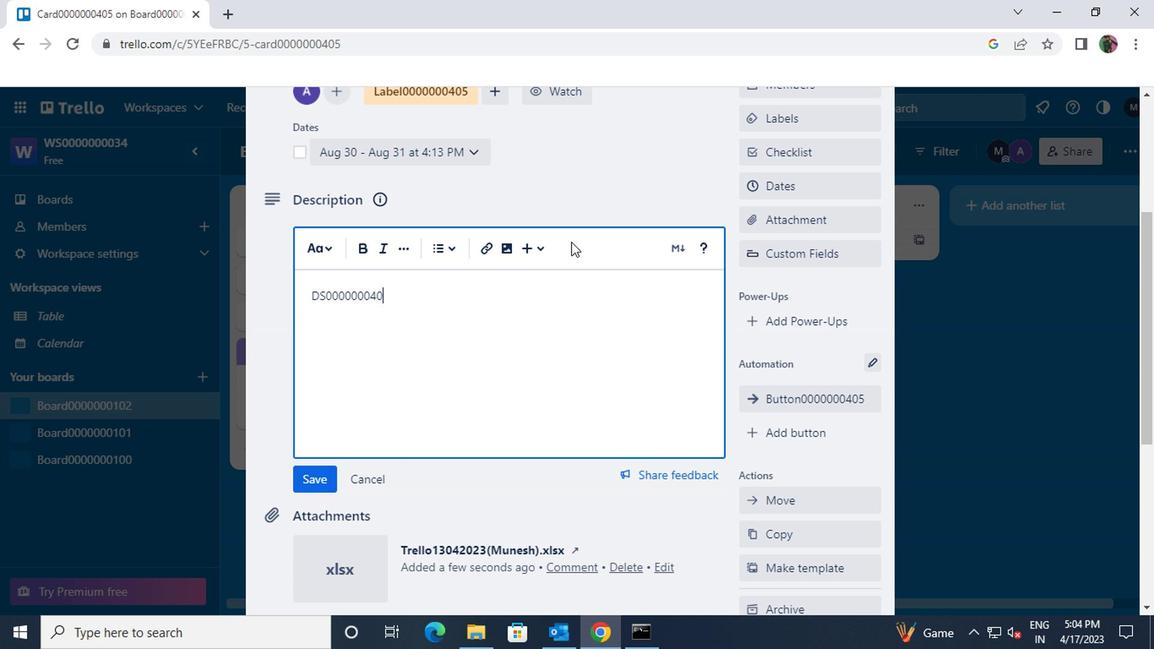 
Action: Mouse moved to (305, 485)
Screenshot: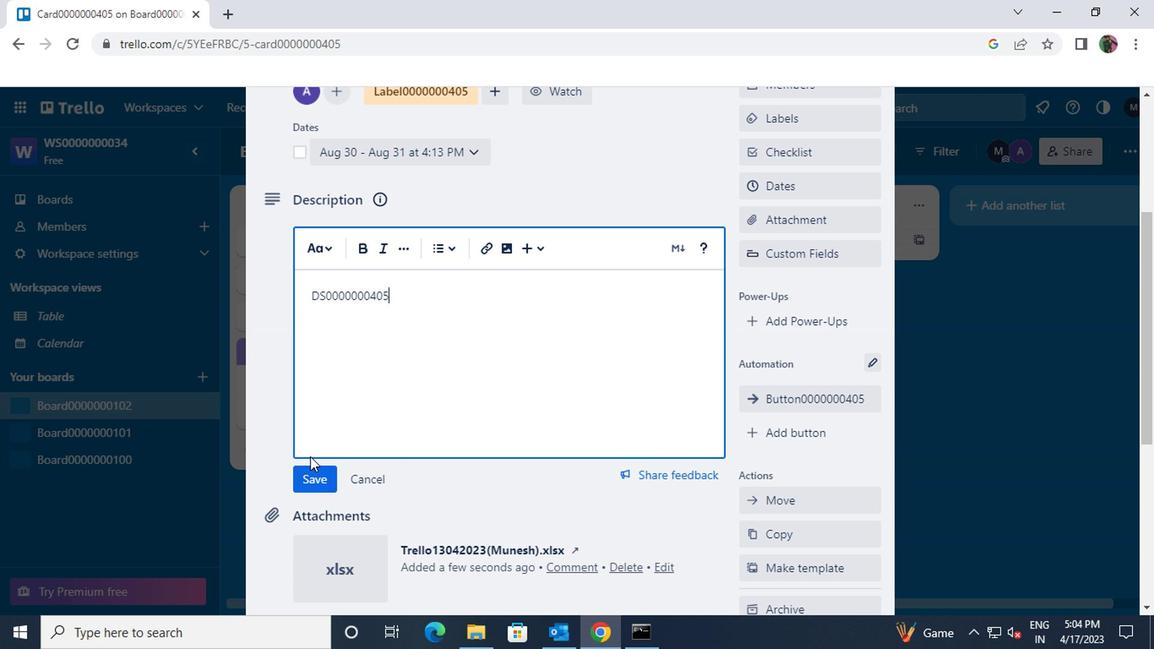 
Action: Mouse pressed left at (305, 485)
Screenshot: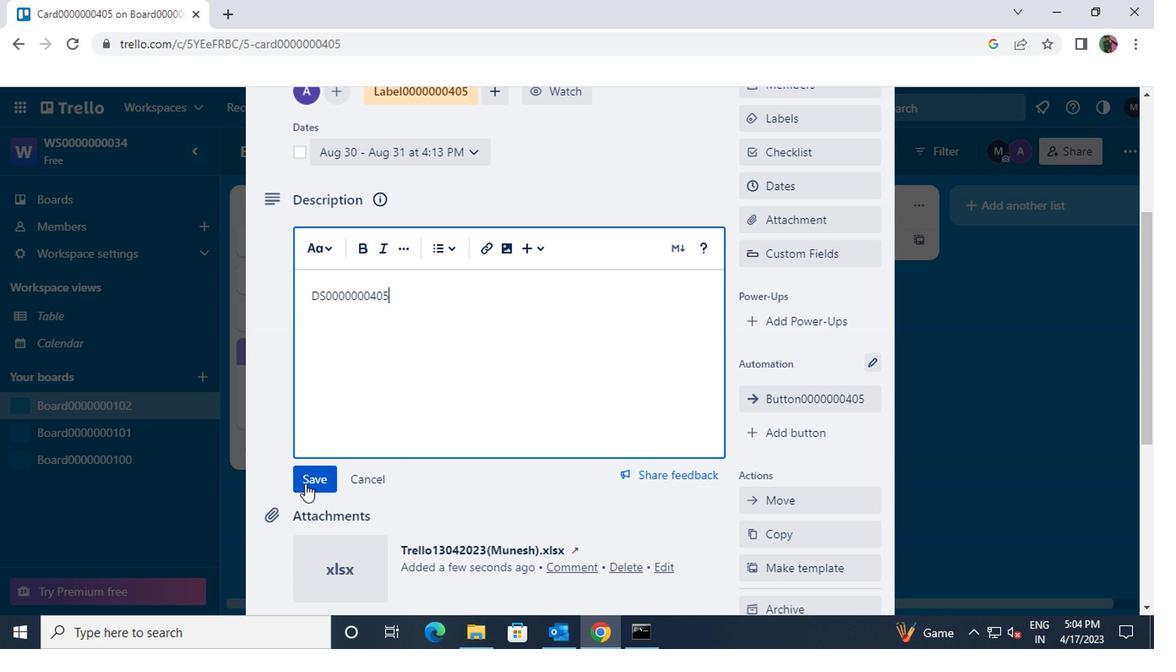 
Action: Mouse moved to (354, 467)
Screenshot: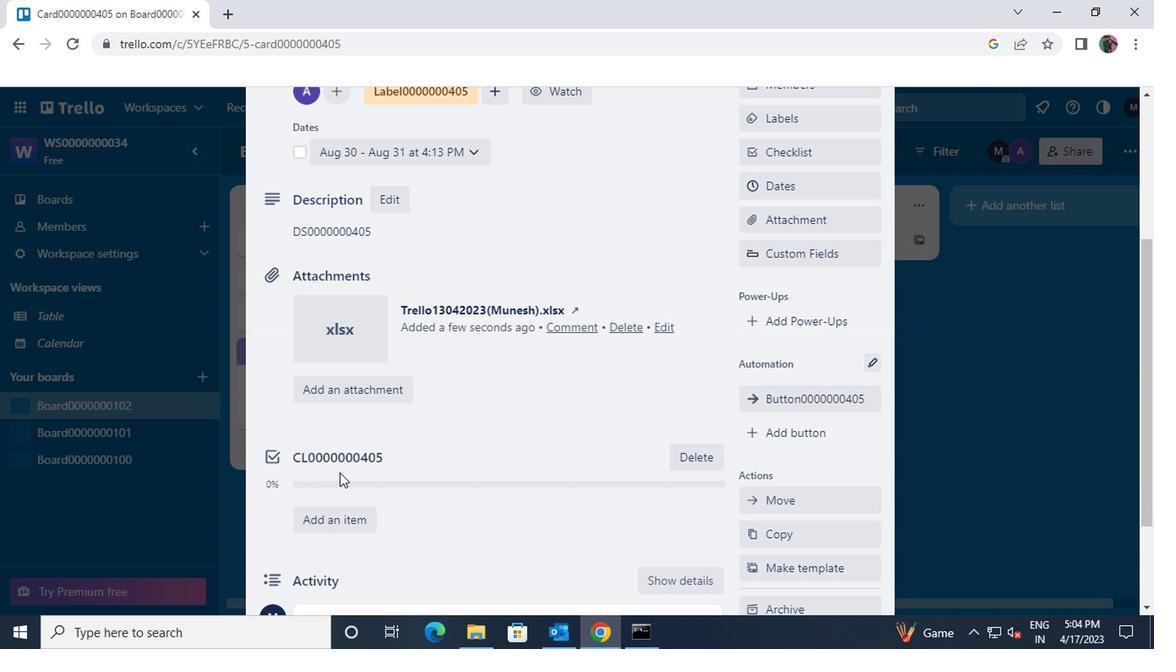 
Action: Mouse scrolled (354, 466) with delta (0, -1)
Screenshot: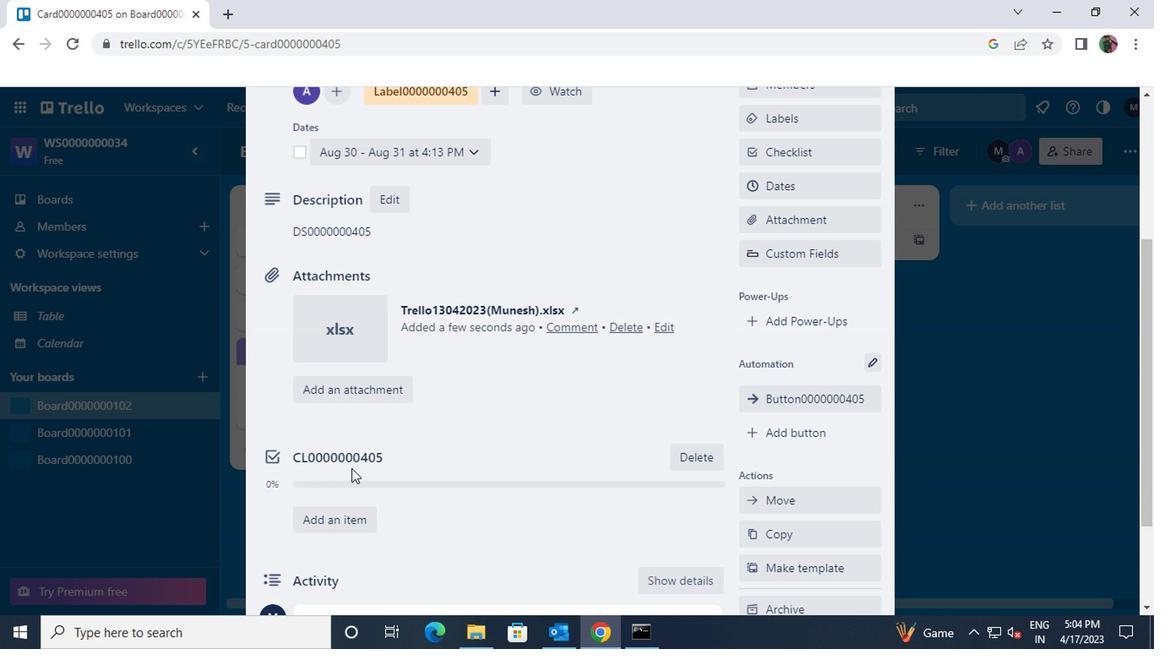 
Action: Mouse moved to (355, 467)
Screenshot: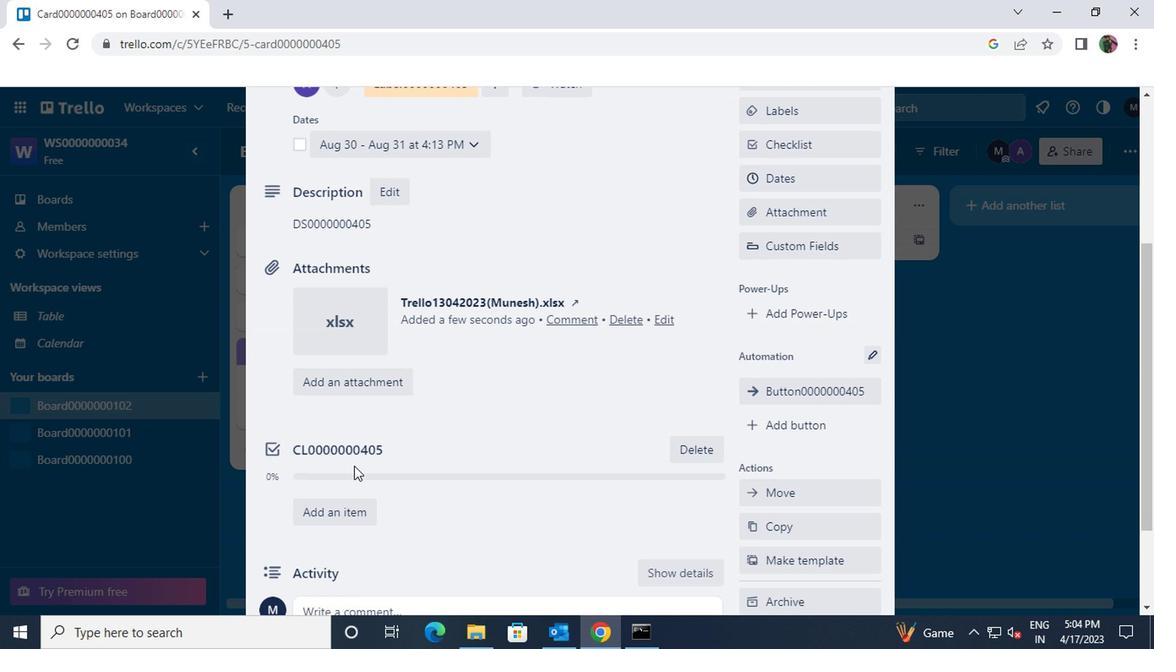 
Action: Mouse scrolled (355, 466) with delta (0, -1)
Screenshot: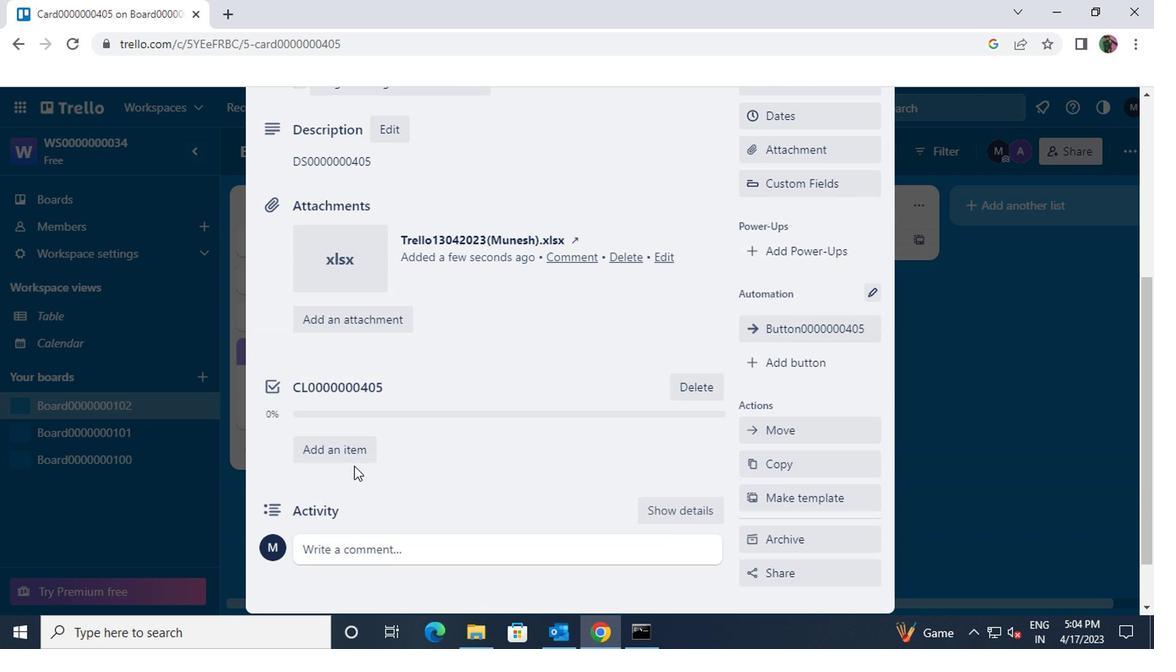 
Action: Mouse scrolled (355, 466) with delta (0, -1)
Screenshot: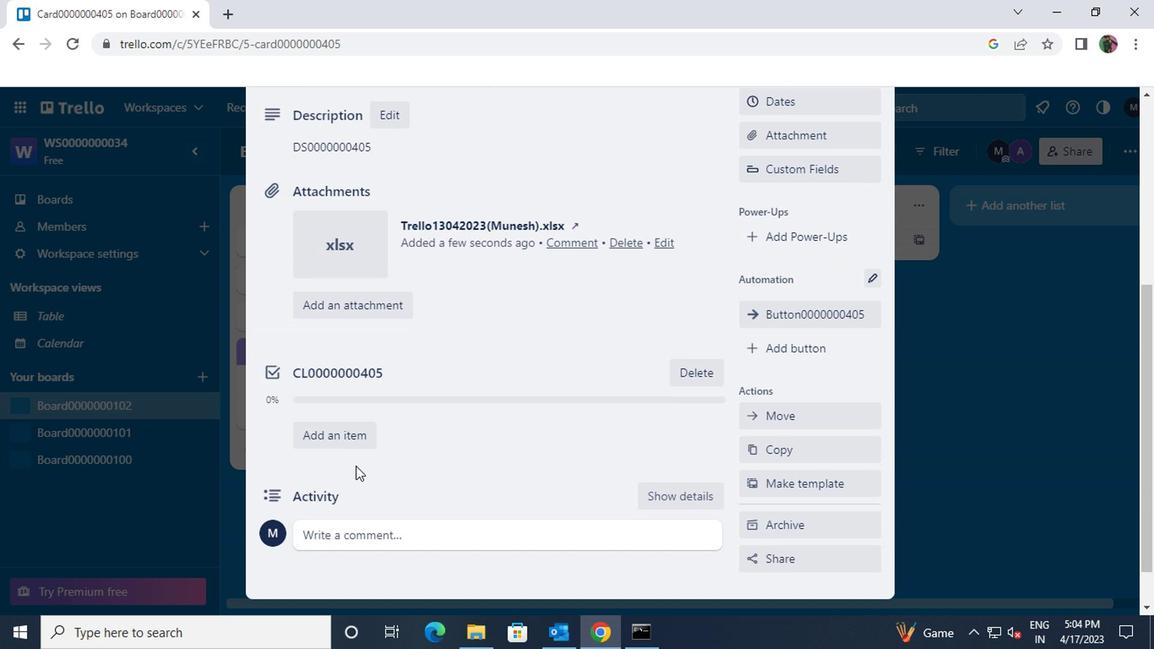 
Action: Mouse moved to (362, 482)
Screenshot: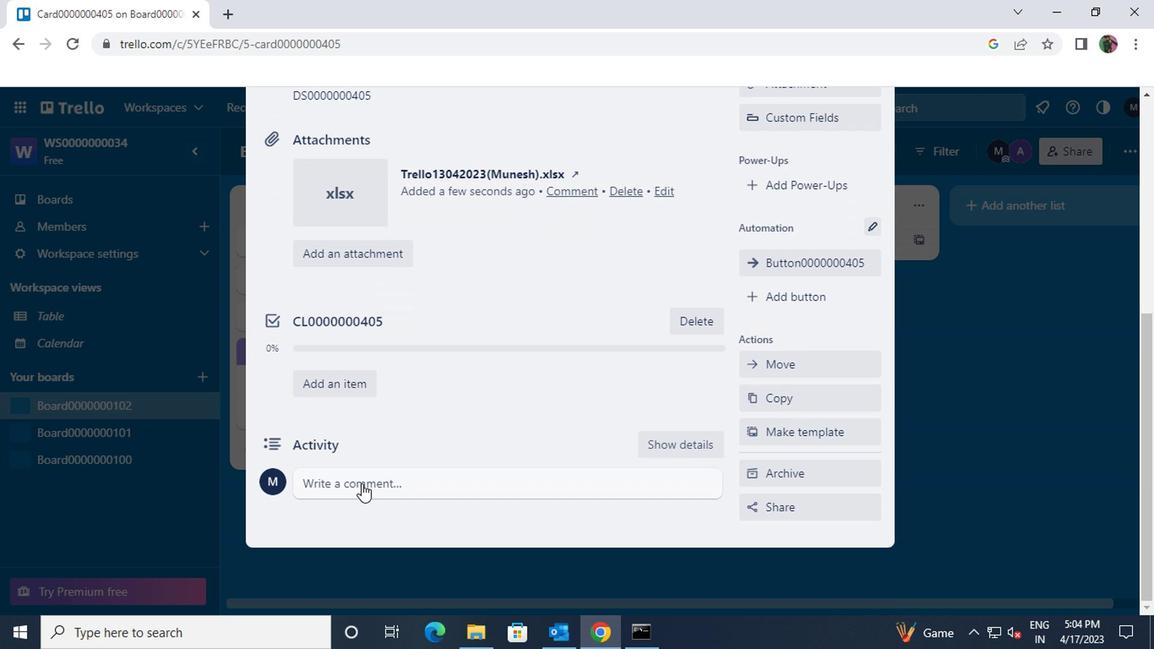 
Action: Mouse pressed left at (362, 482)
Screenshot: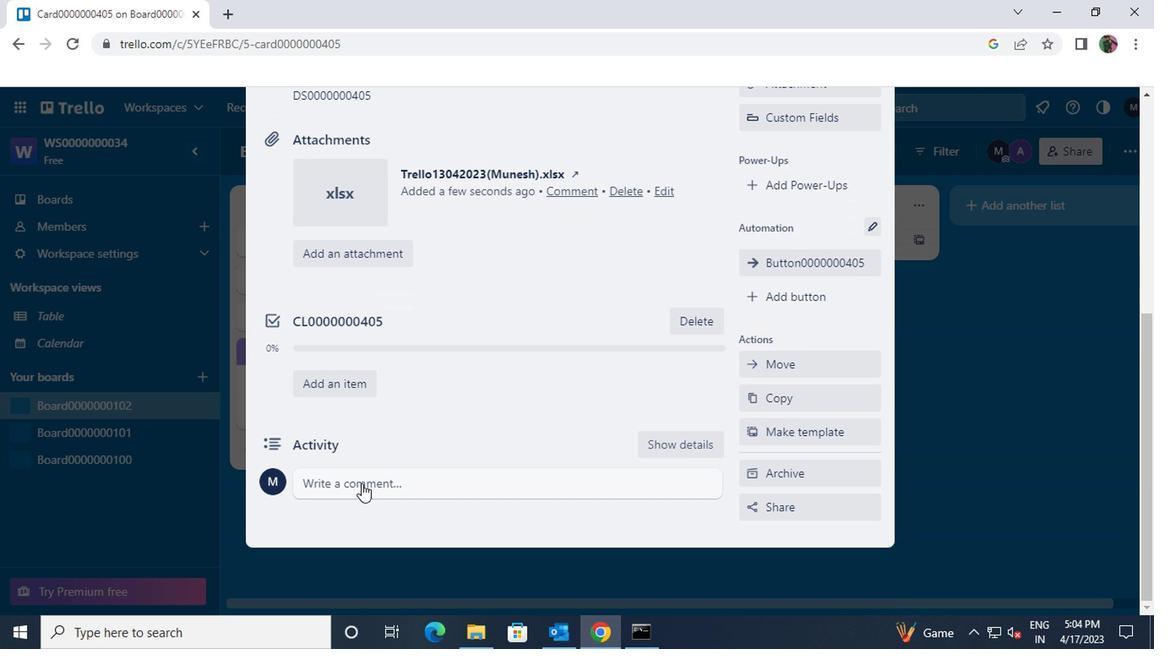 
Action: Key pressed <Key.shift>CM0000000405
Screenshot: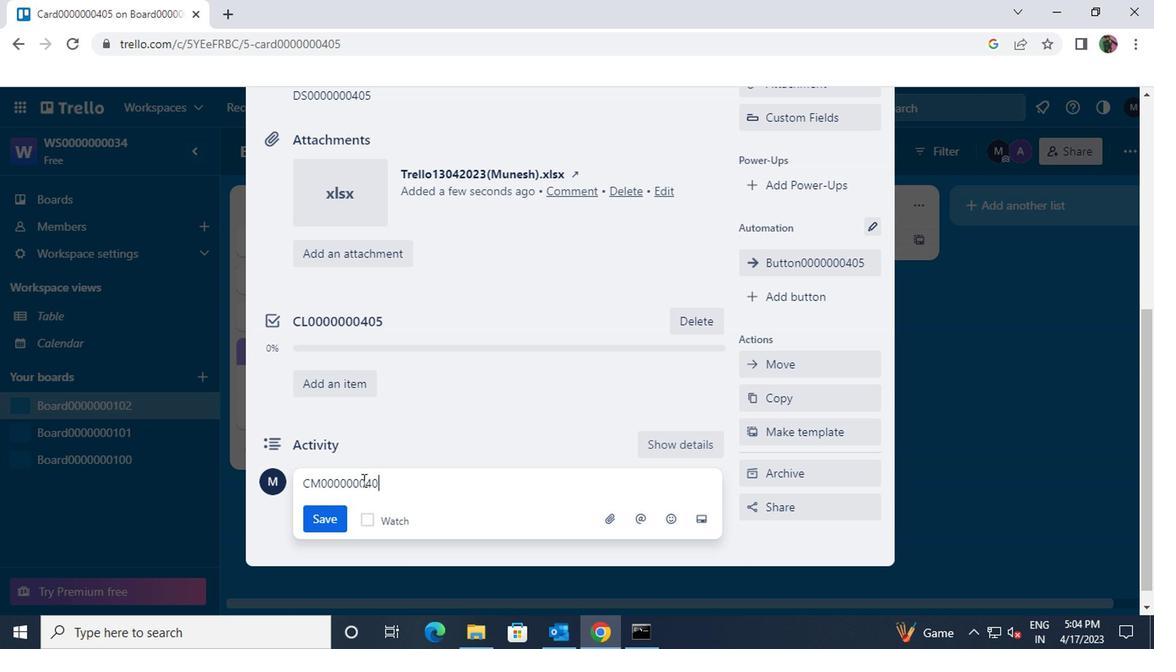 
Action: Mouse moved to (338, 520)
Screenshot: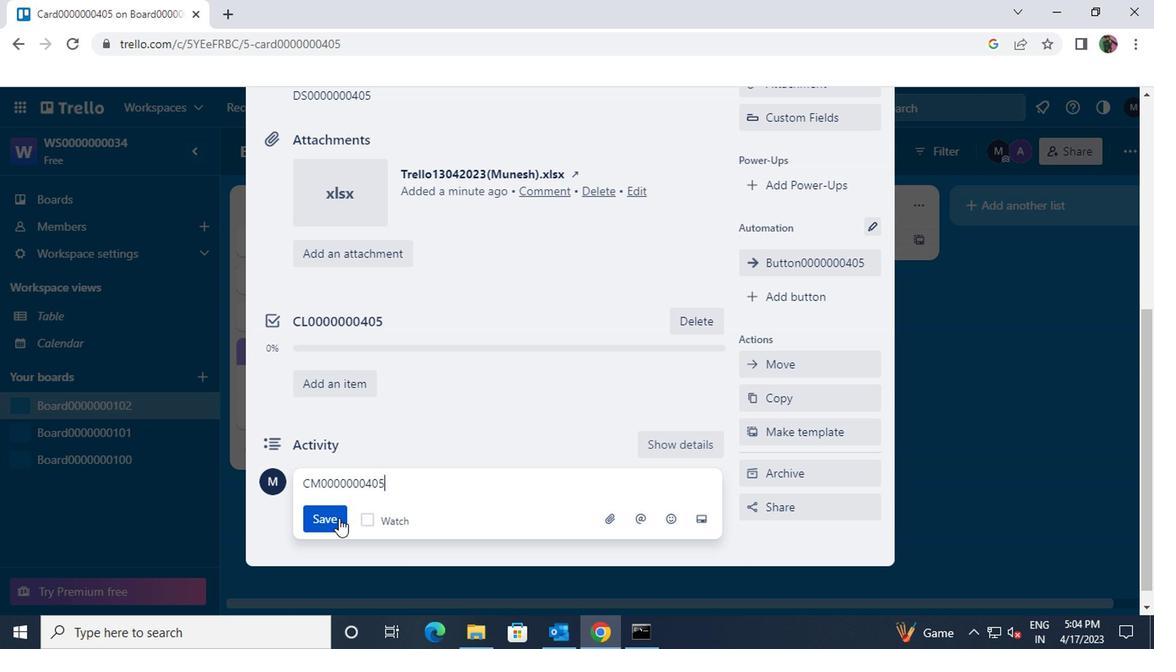 
Action: Mouse pressed left at (338, 520)
Screenshot: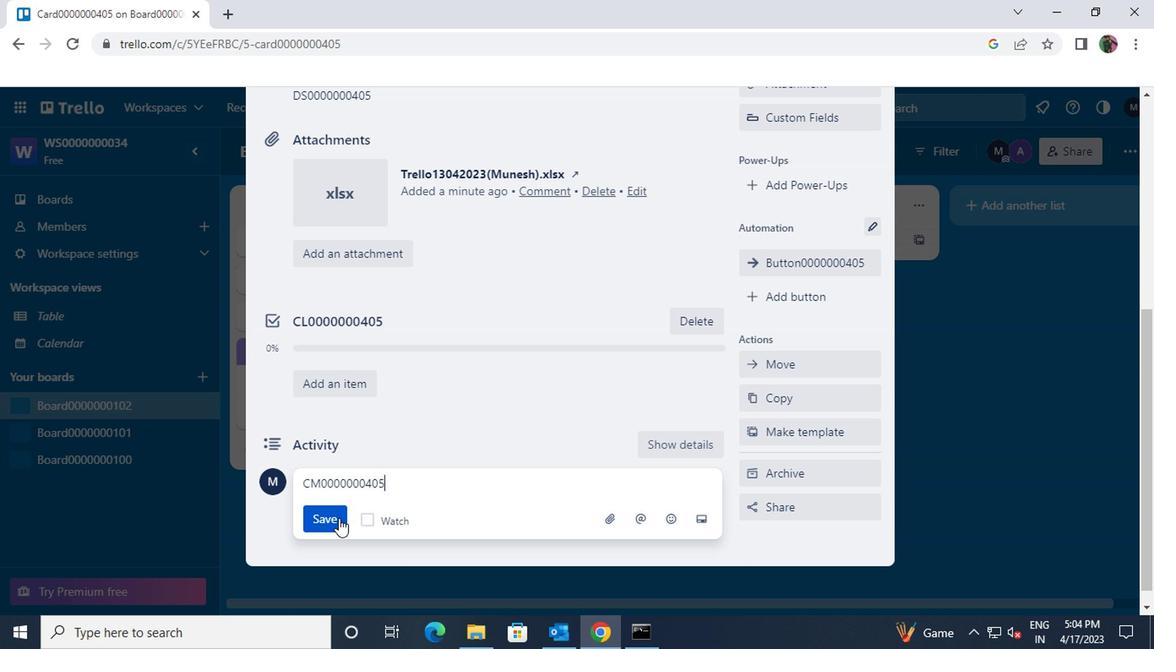 
Action: Key pressed <Key.f8>
Screenshot: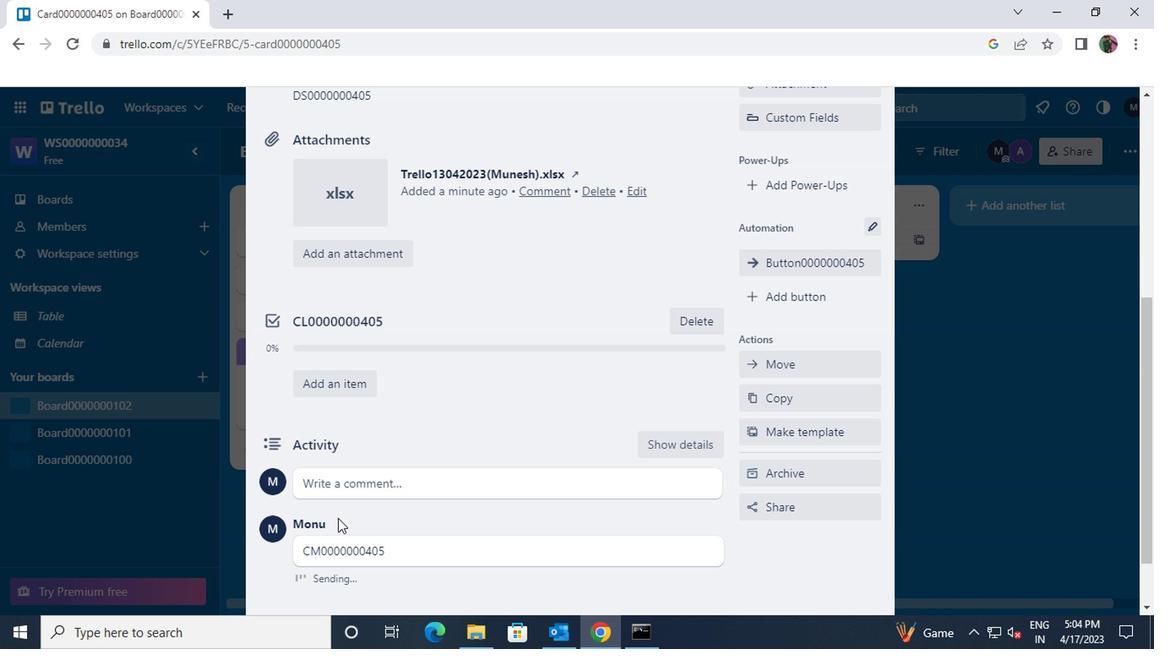 
